 Task: Create a blank project ConceptTech with privacy Private to Project members  and default view as Board and in the team Taskers . Create three sections in the project as To-Do, Doing and Done
Action: Mouse moved to (71, 82)
Screenshot: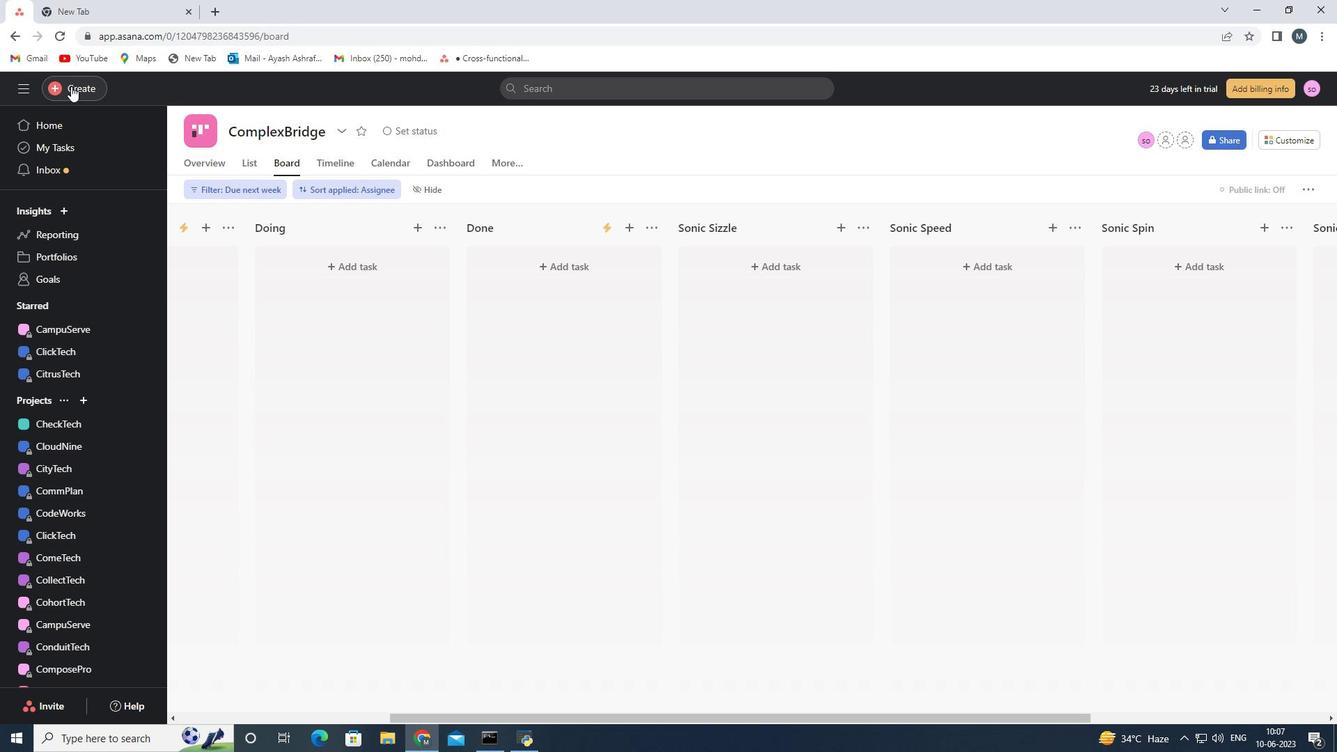 
Action: Mouse pressed left at (71, 82)
Screenshot: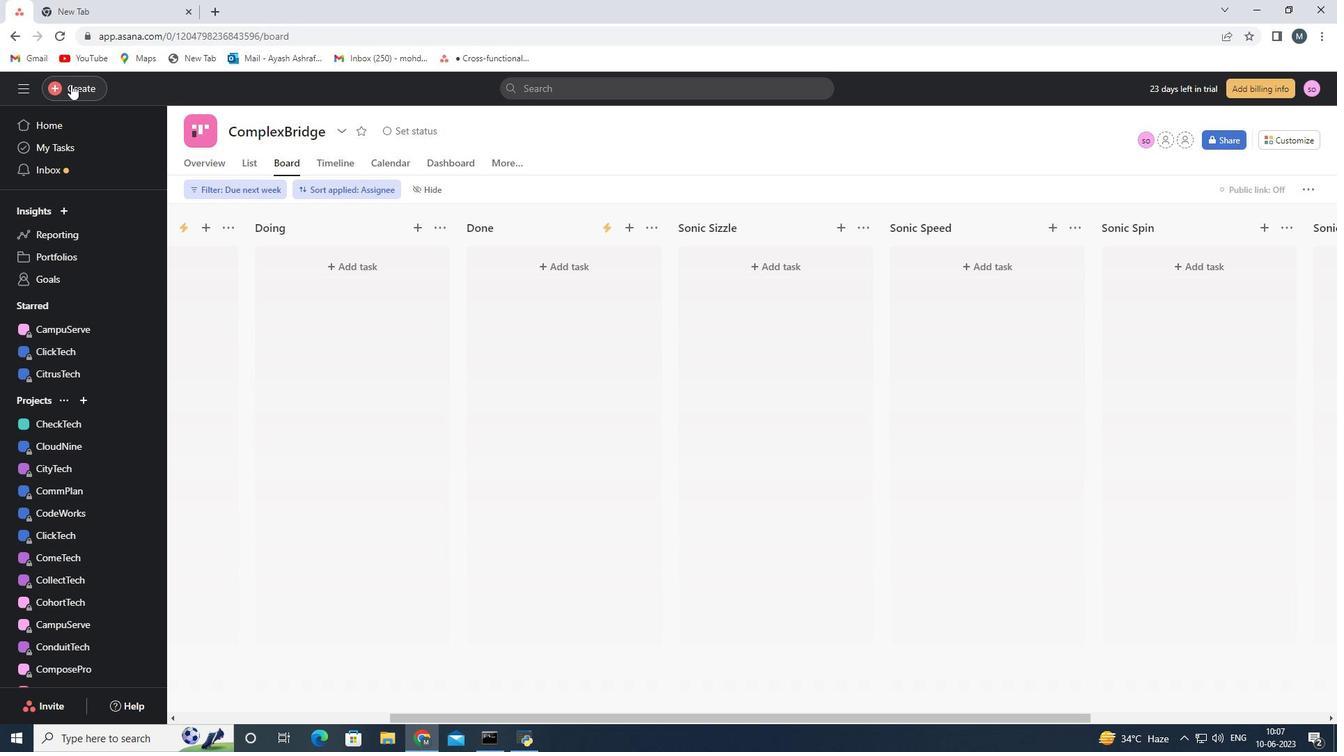 
Action: Mouse moved to (181, 118)
Screenshot: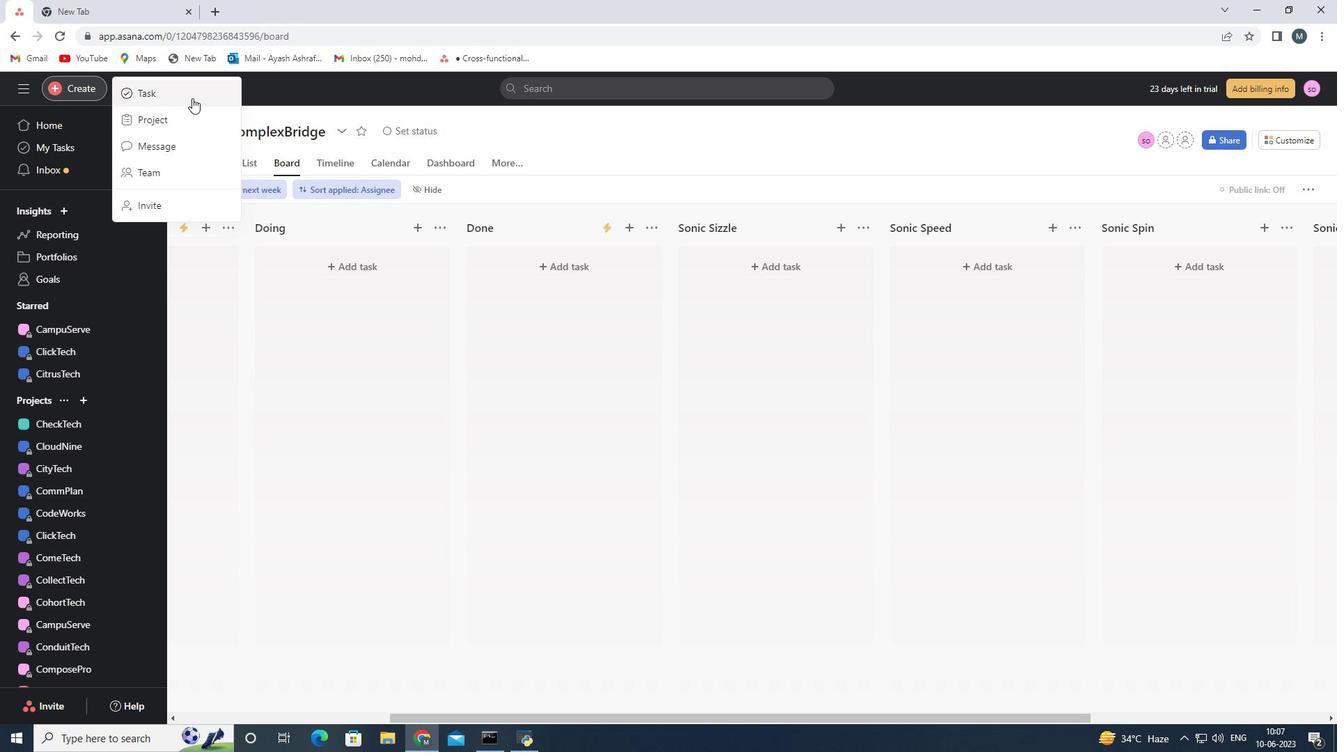 
Action: Mouse pressed left at (181, 118)
Screenshot: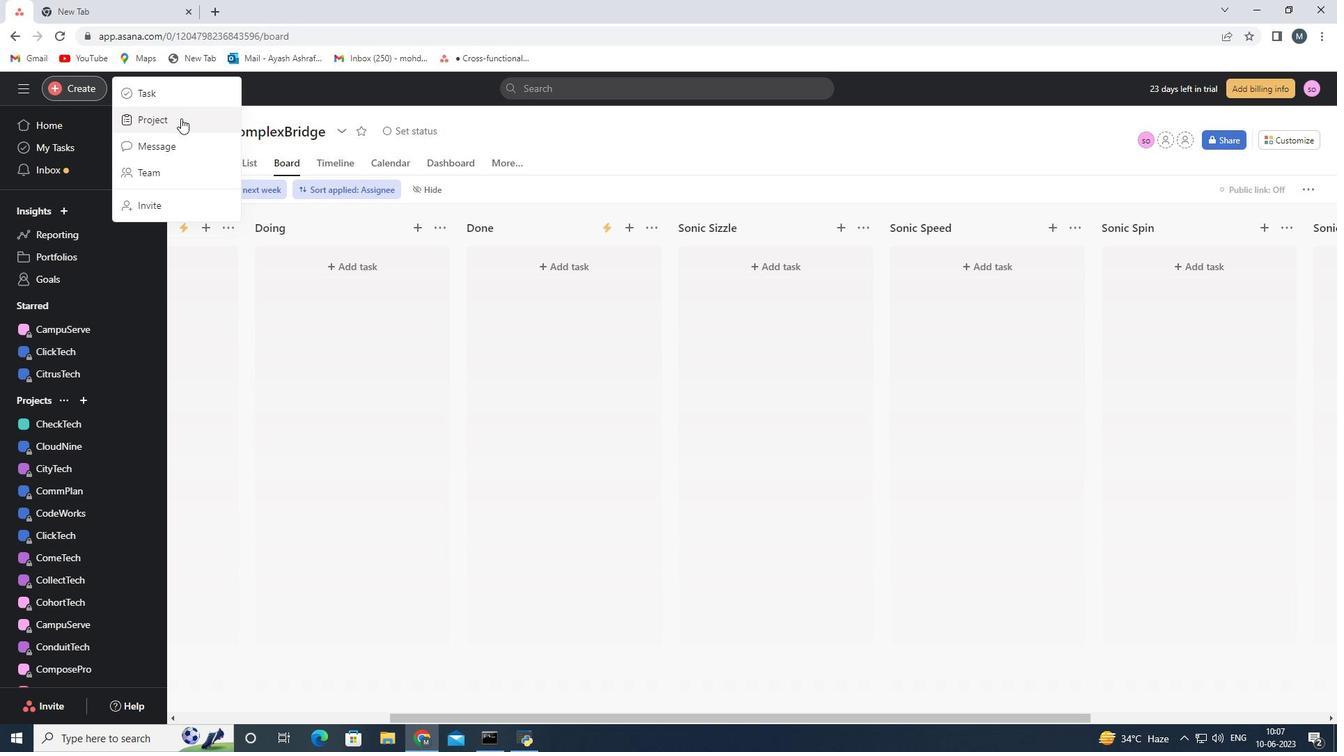 
Action: Mouse moved to (561, 401)
Screenshot: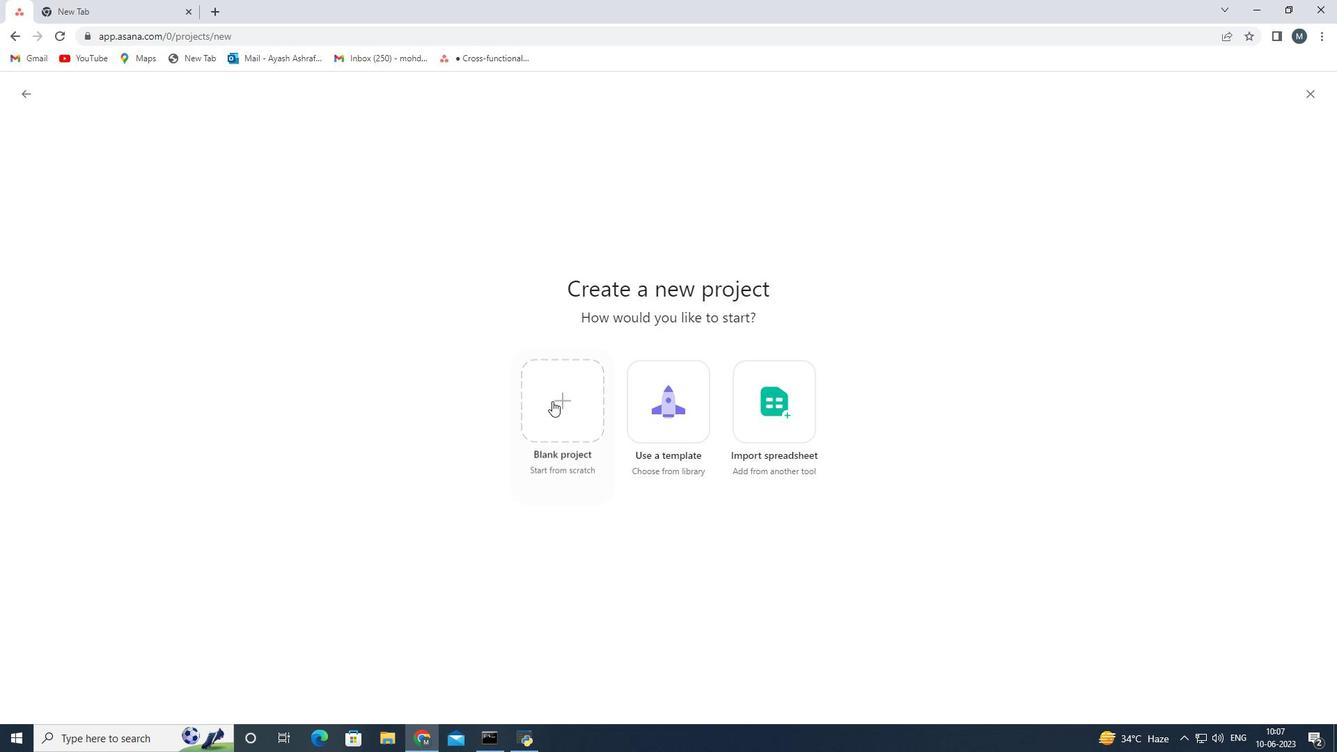 
Action: Mouse pressed left at (561, 401)
Screenshot: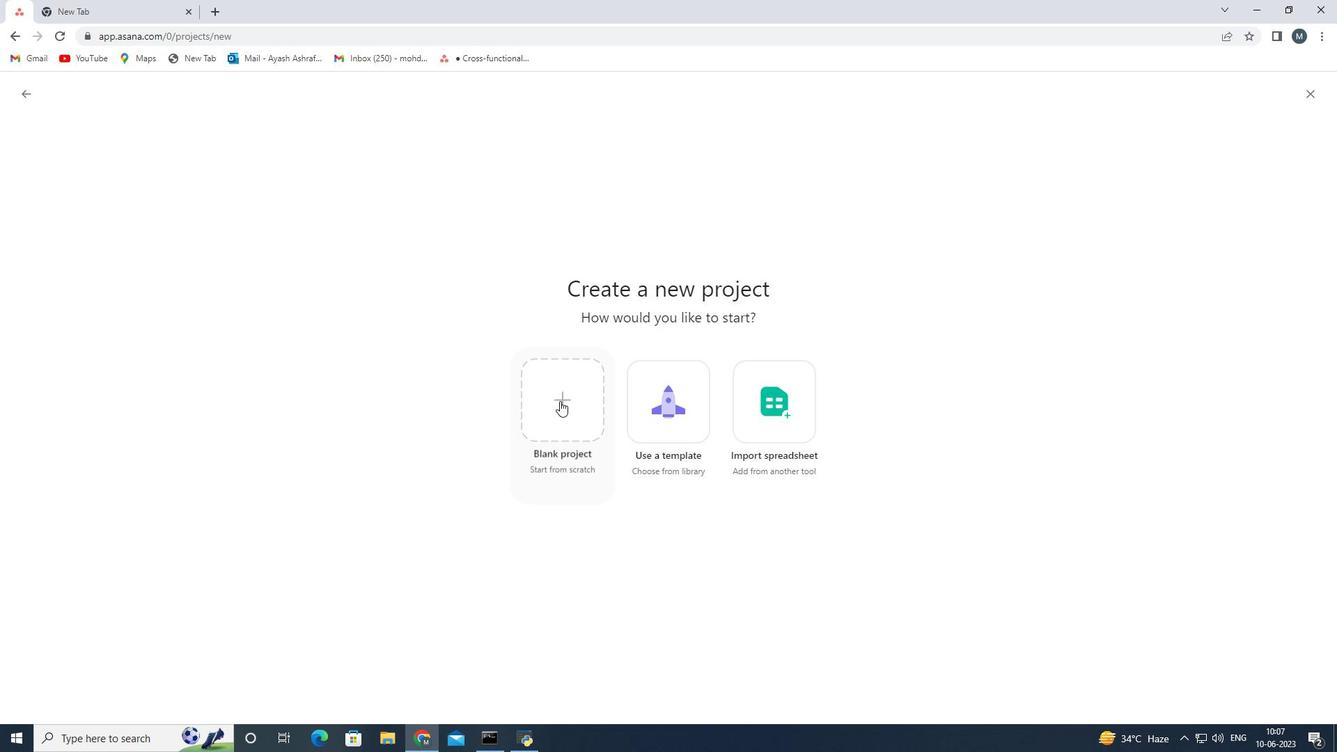 
Action: Mouse moved to (293, 197)
Screenshot: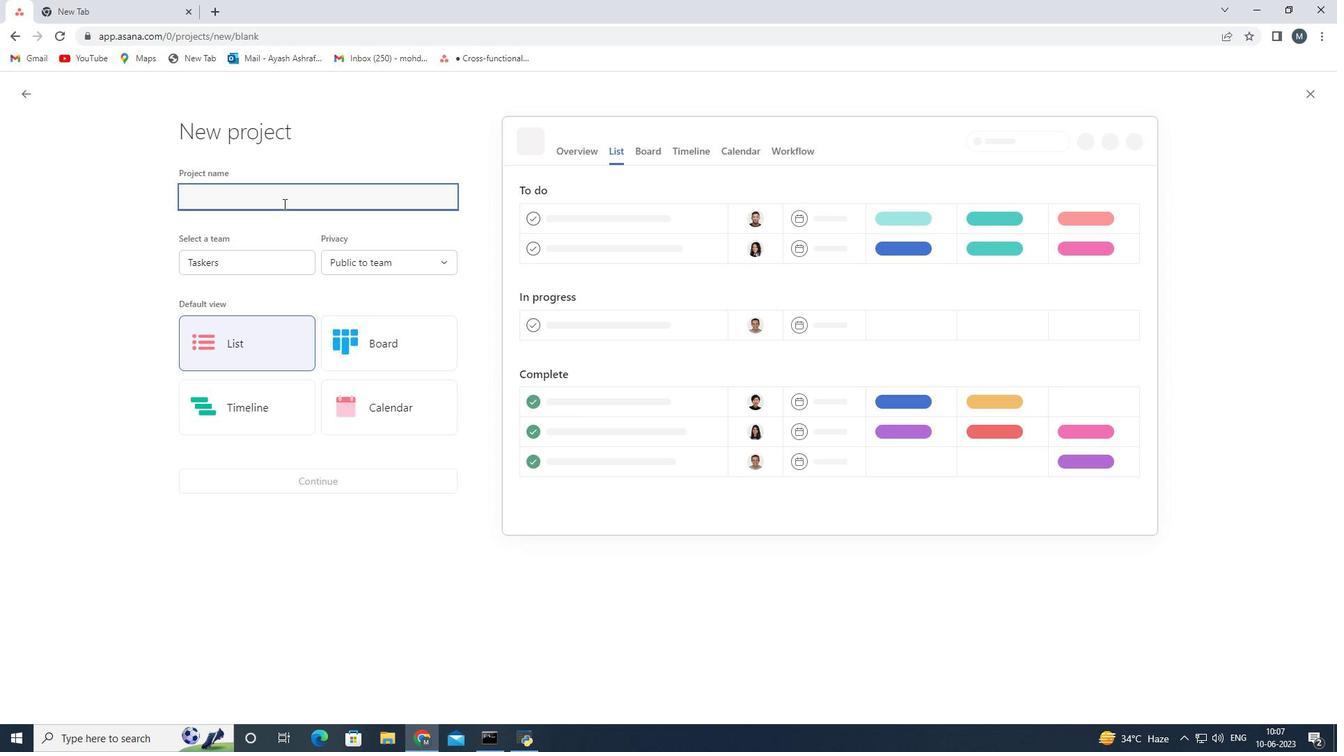 
Action: Mouse pressed left at (293, 197)
Screenshot: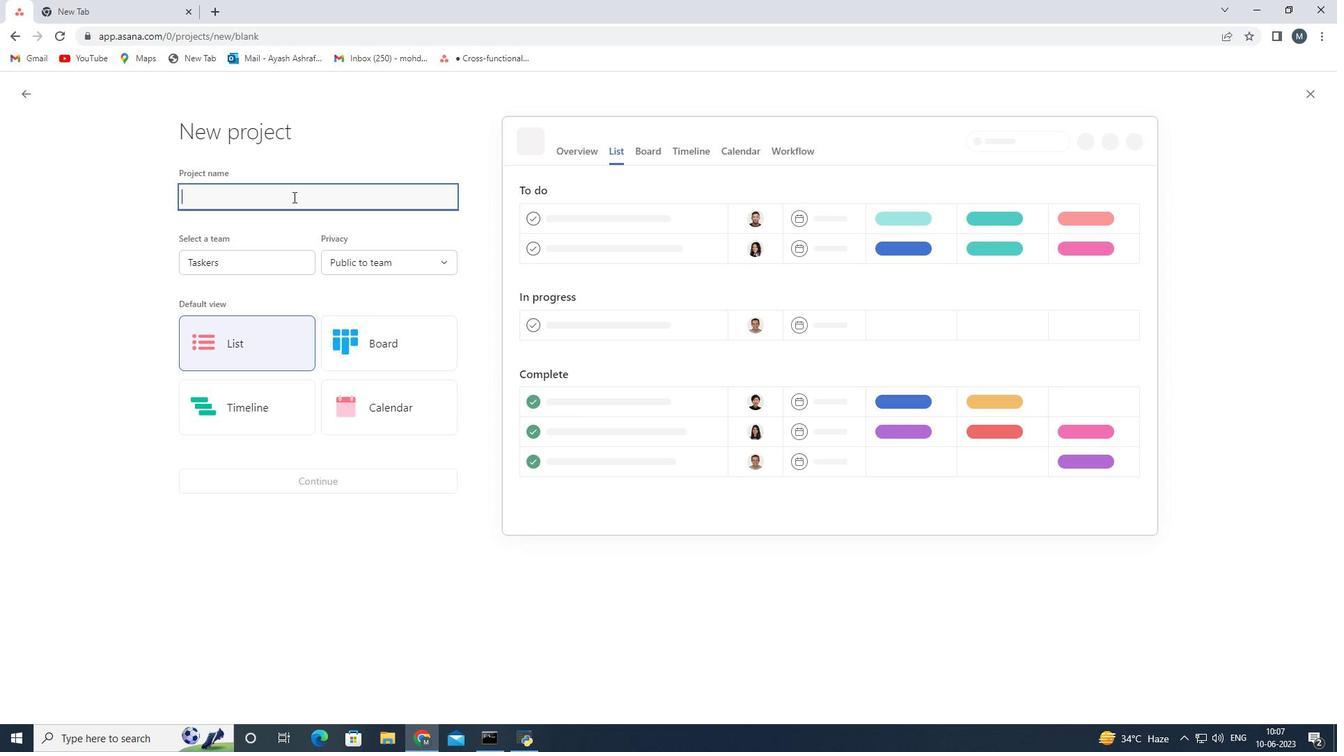 
Action: Key pressed <Key.shift>Concept<Key.space><Key.backspace><Key.shift>Tech
Screenshot: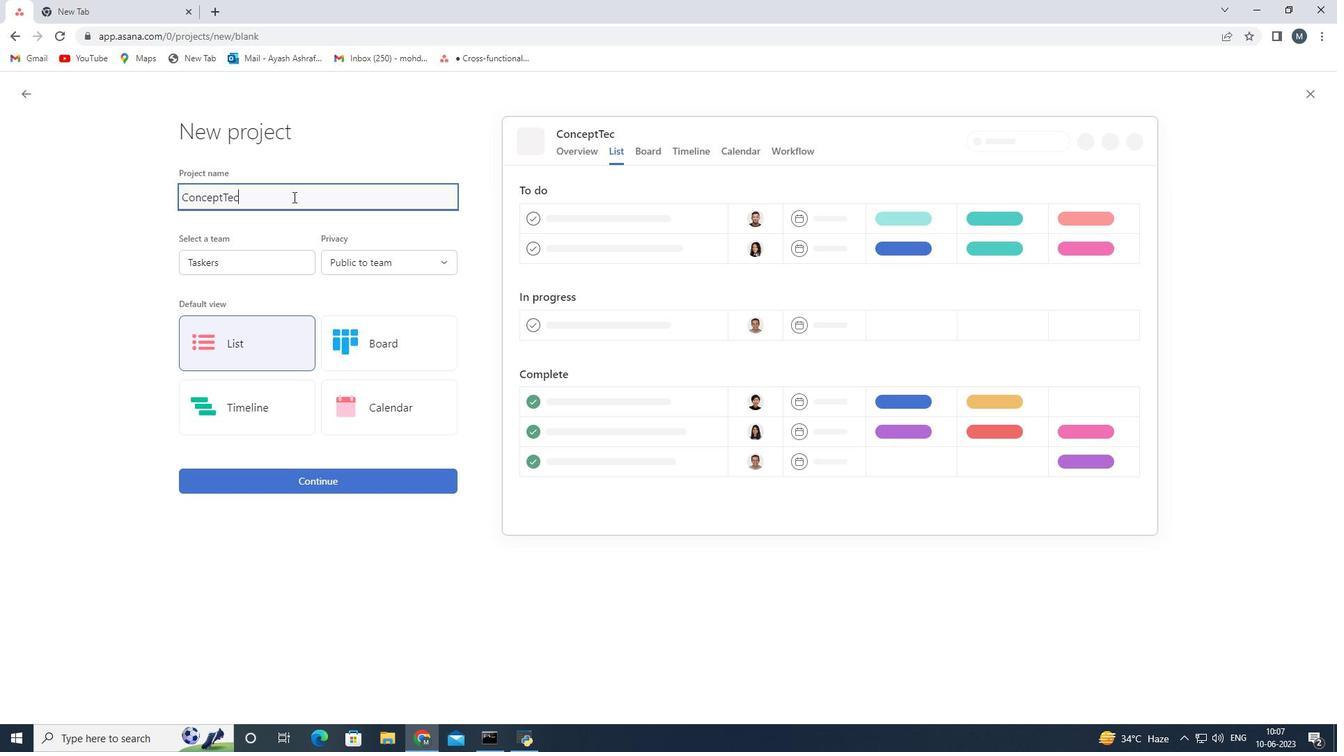 
Action: Mouse moved to (369, 263)
Screenshot: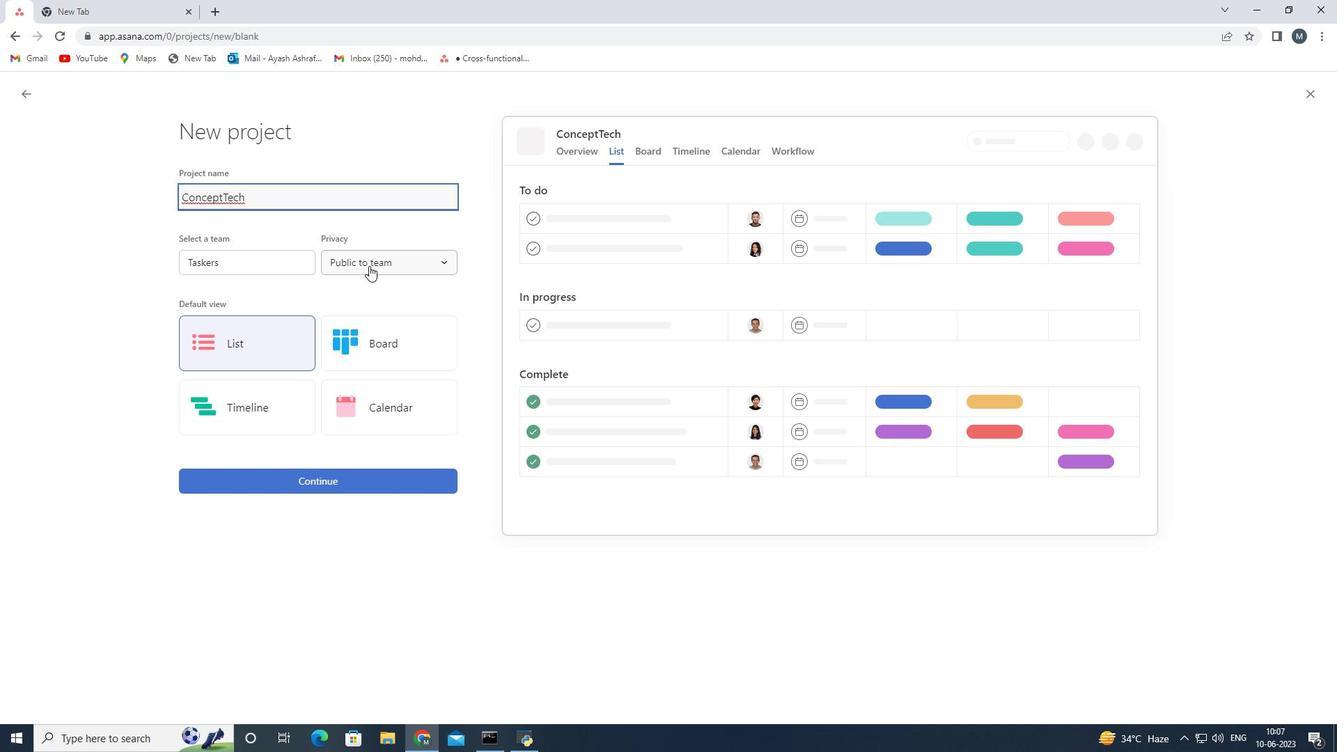 
Action: Mouse pressed left at (369, 263)
Screenshot: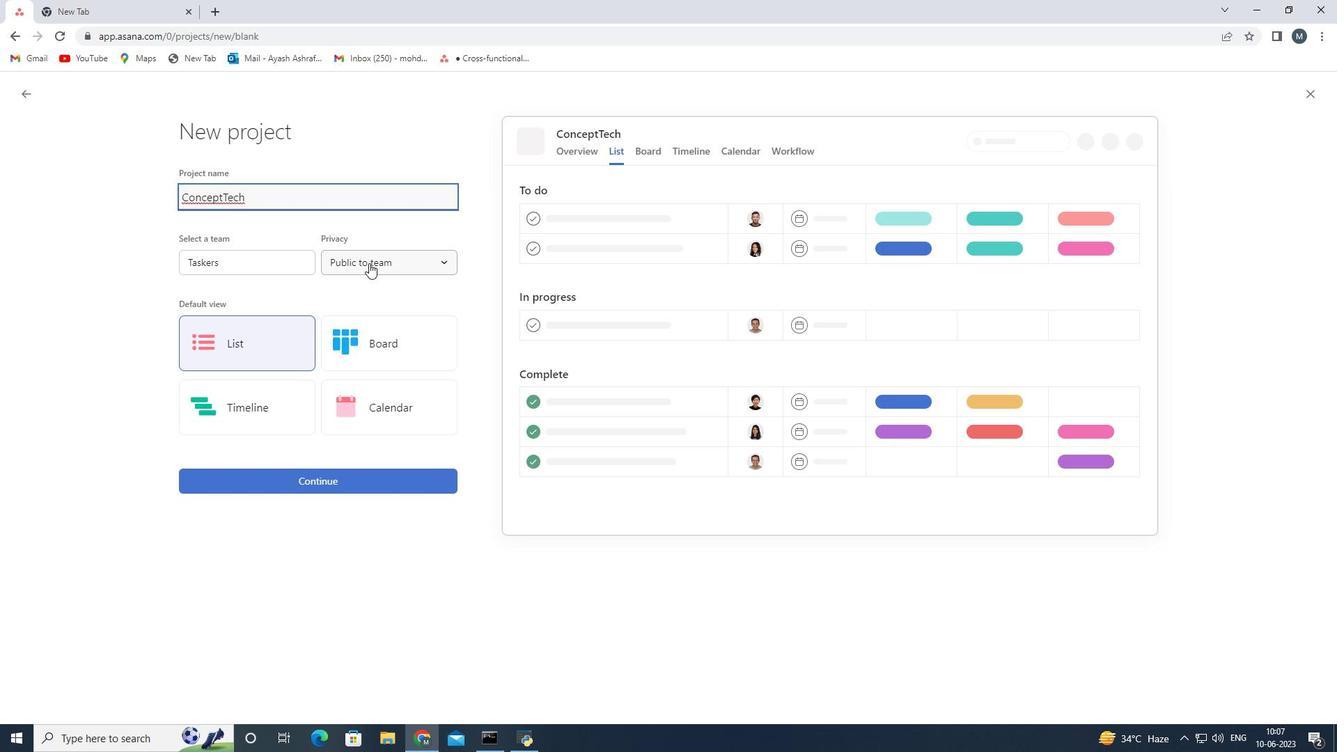 
Action: Mouse moved to (375, 316)
Screenshot: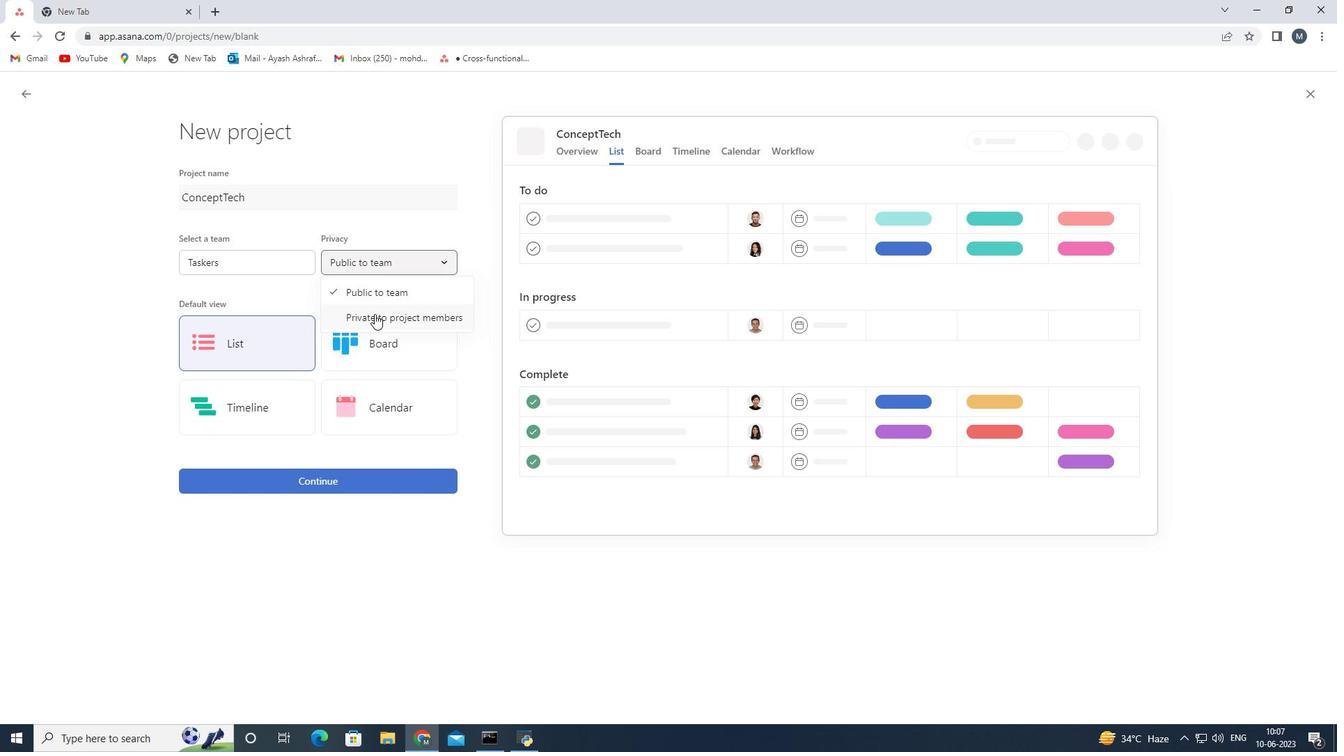 
Action: Mouse pressed left at (375, 316)
Screenshot: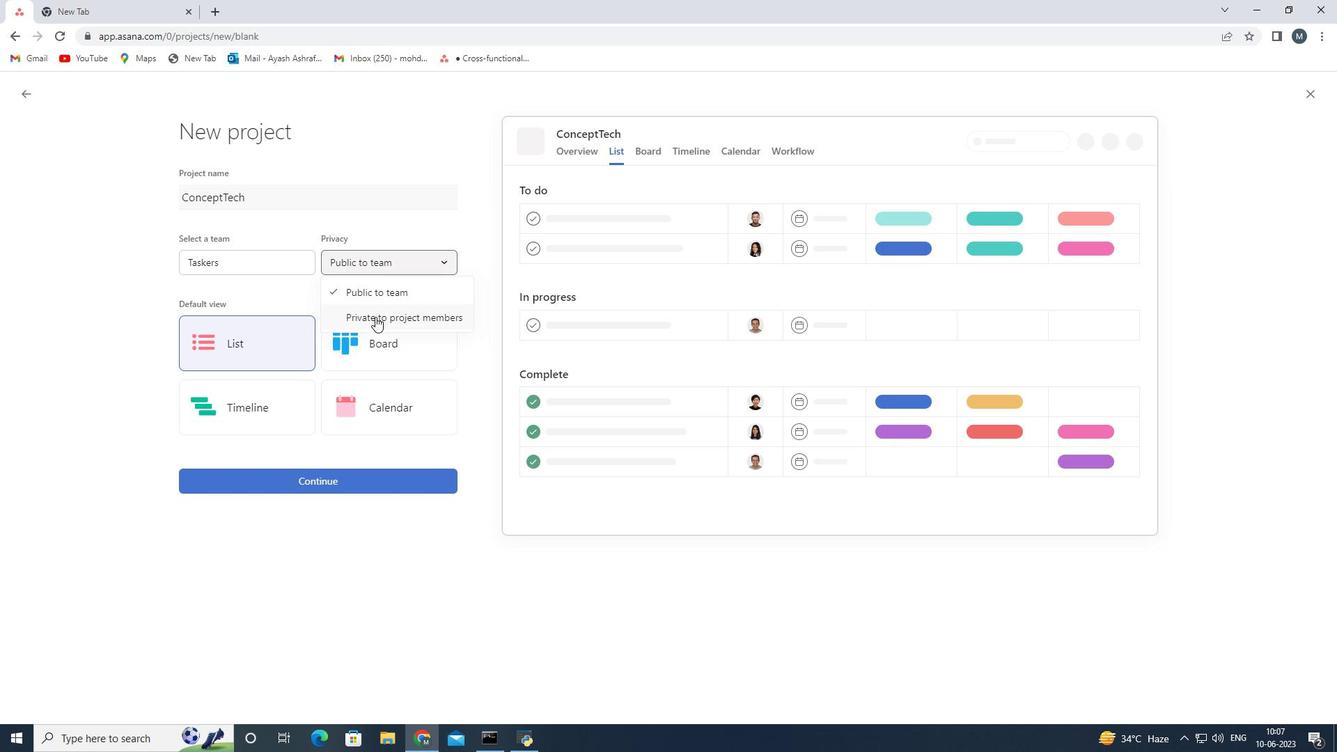 
Action: Mouse moved to (372, 353)
Screenshot: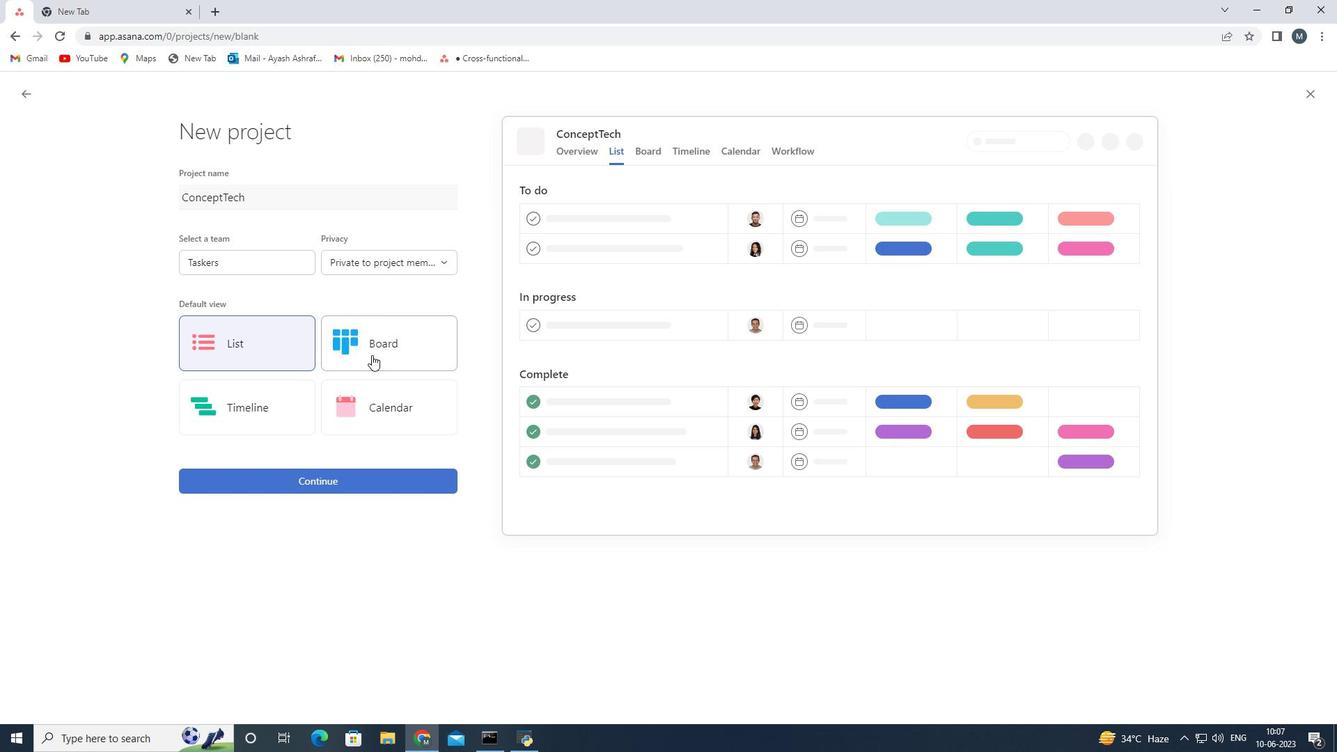 
Action: Mouse pressed left at (372, 353)
Screenshot: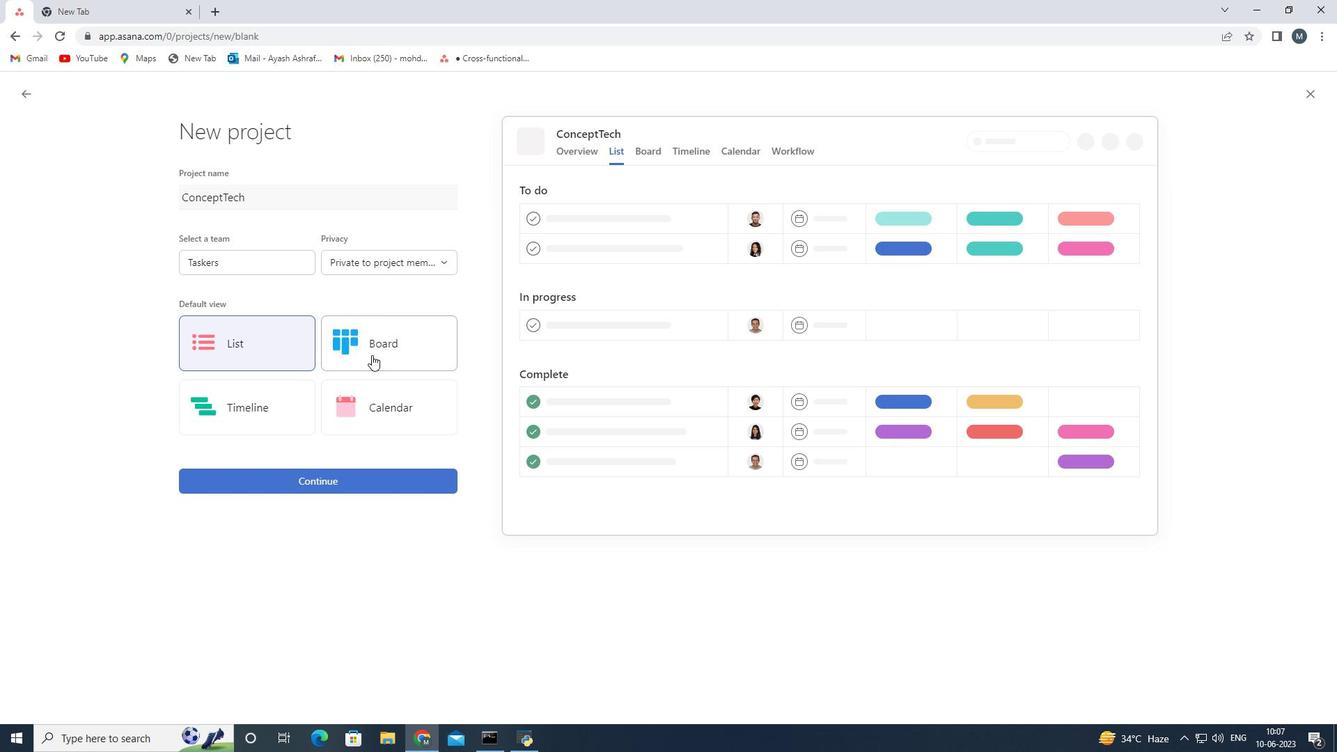 
Action: Mouse moved to (252, 351)
Screenshot: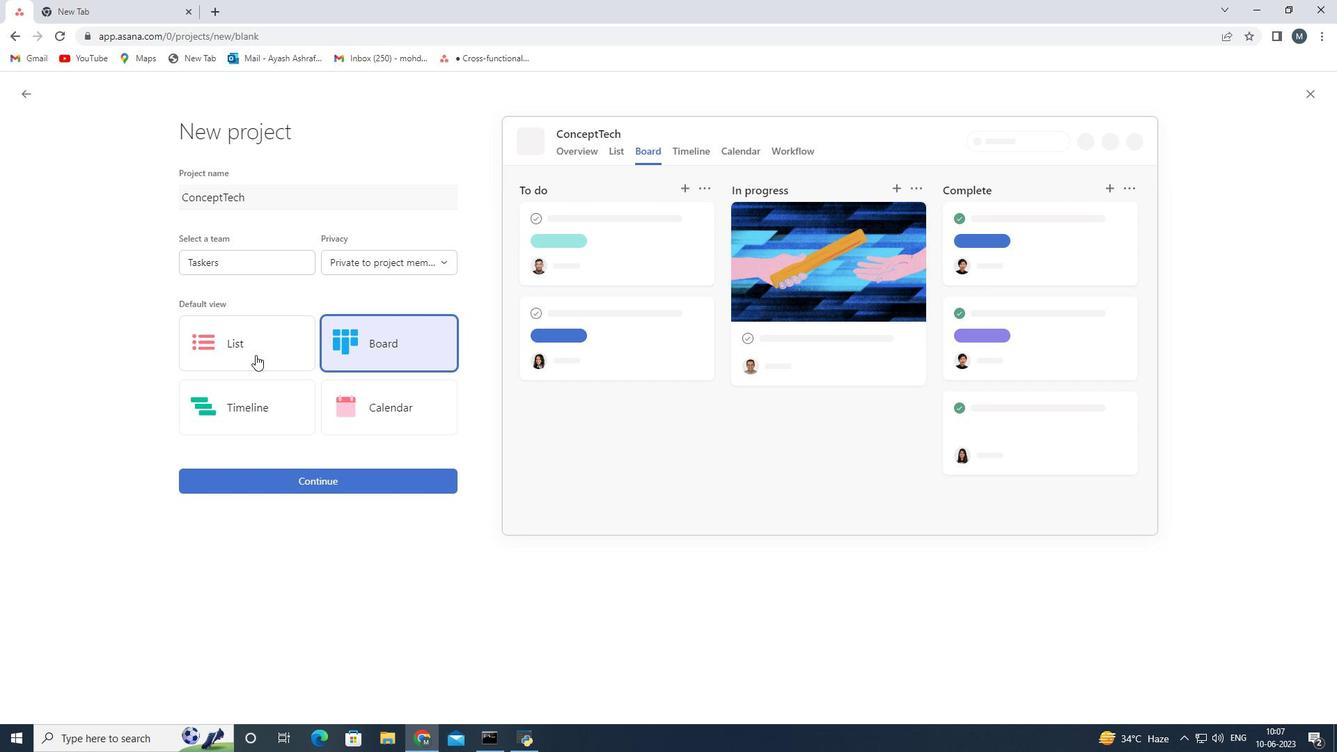 
Action: Mouse pressed left at (252, 351)
Screenshot: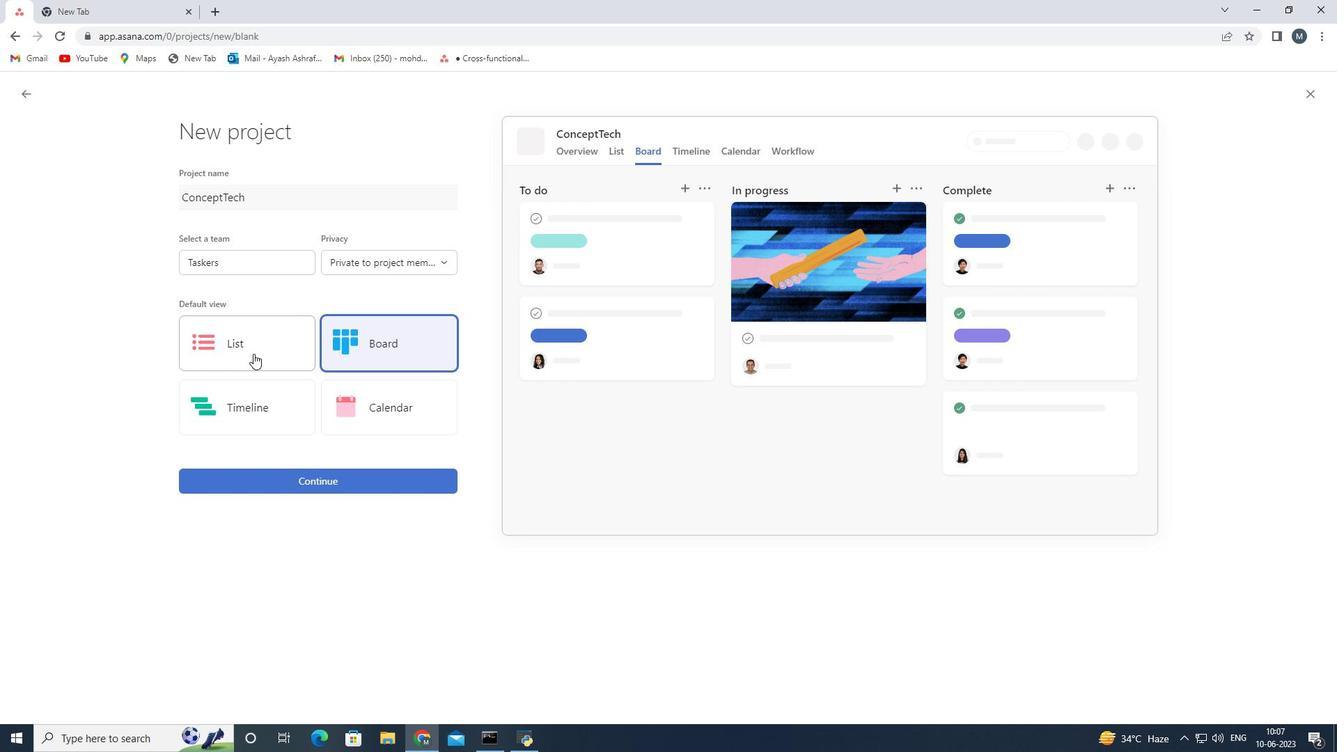 
Action: Mouse moved to (245, 261)
Screenshot: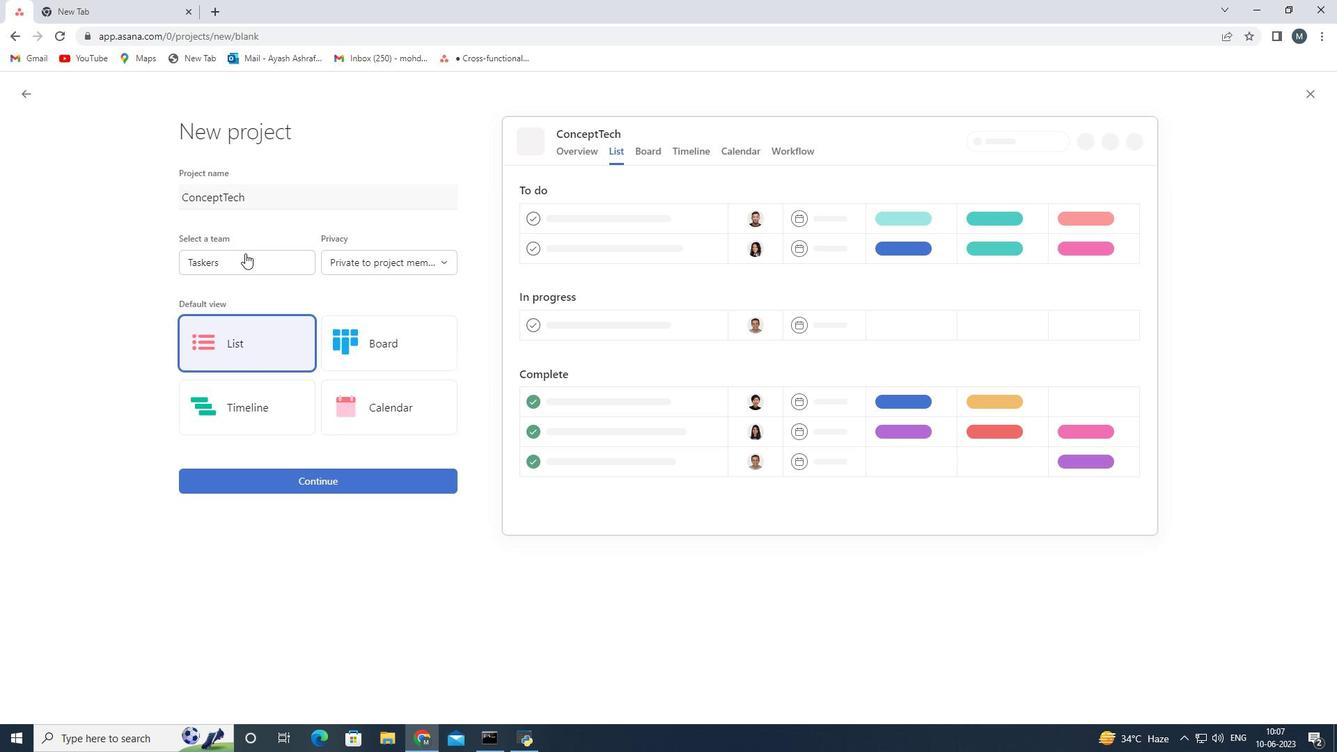 
Action: Mouse pressed left at (245, 261)
Screenshot: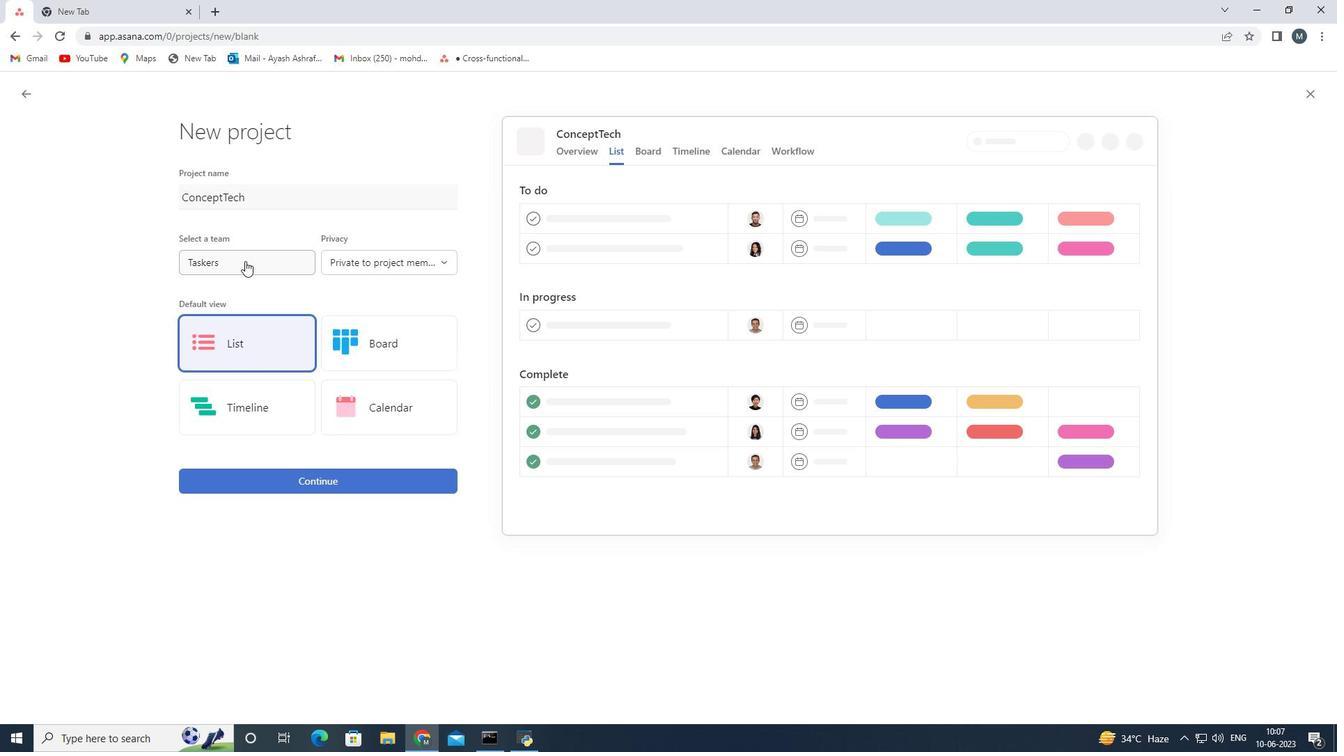 
Action: Mouse moved to (242, 354)
Screenshot: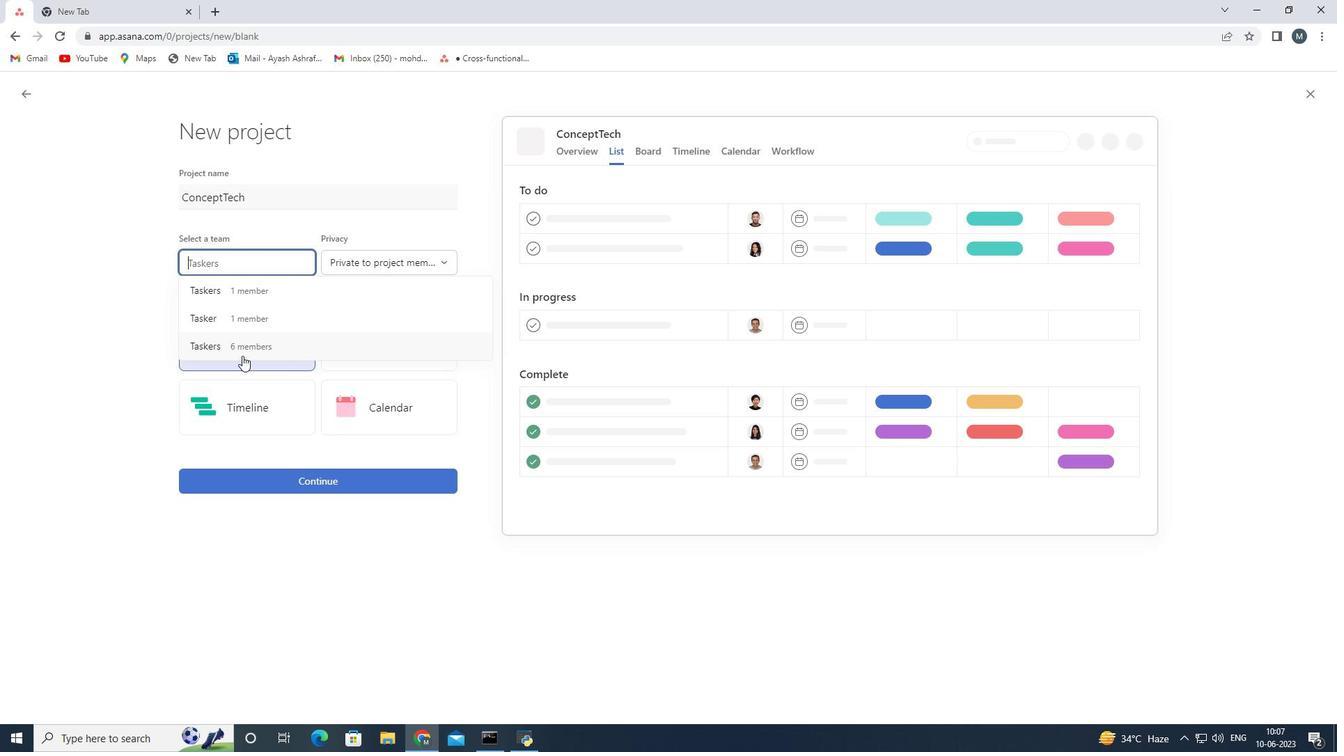 
Action: Mouse pressed left at (242, 354)
Screenshot: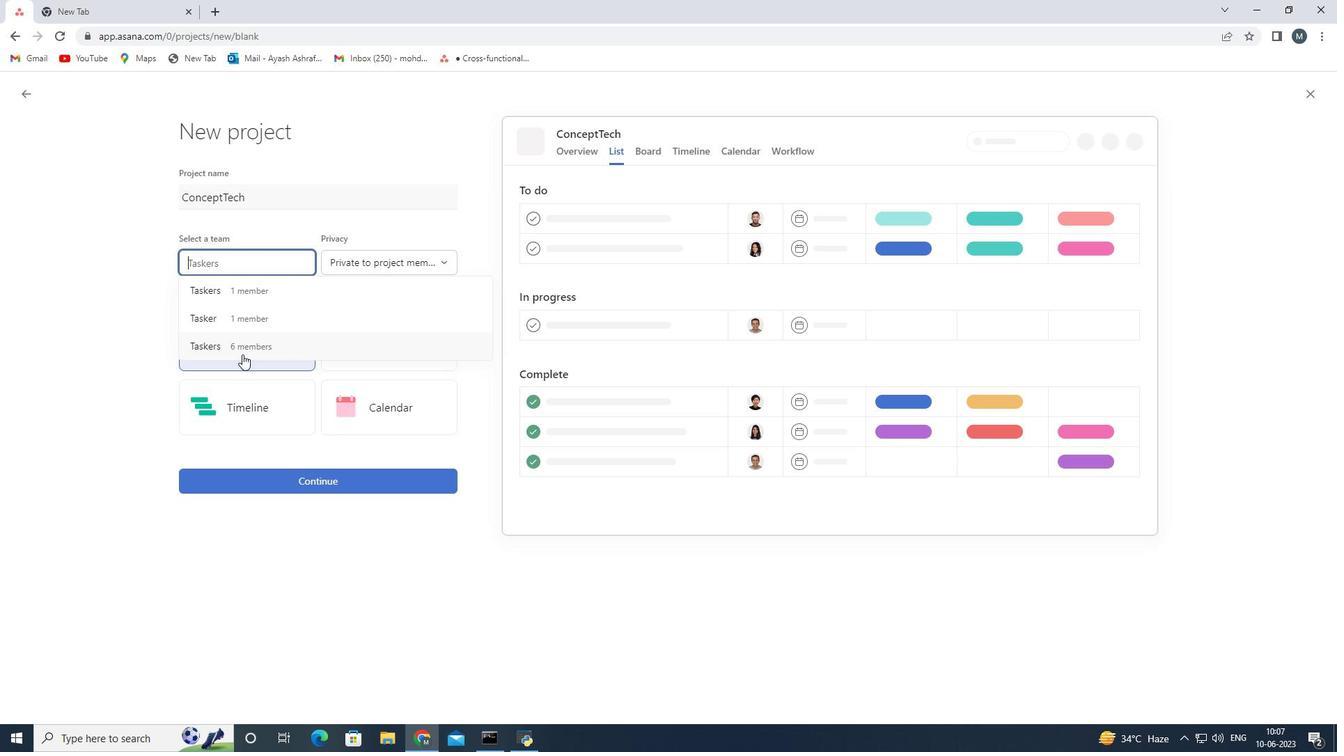 
Action: Mouse moved to (337, 343)
Screenshot: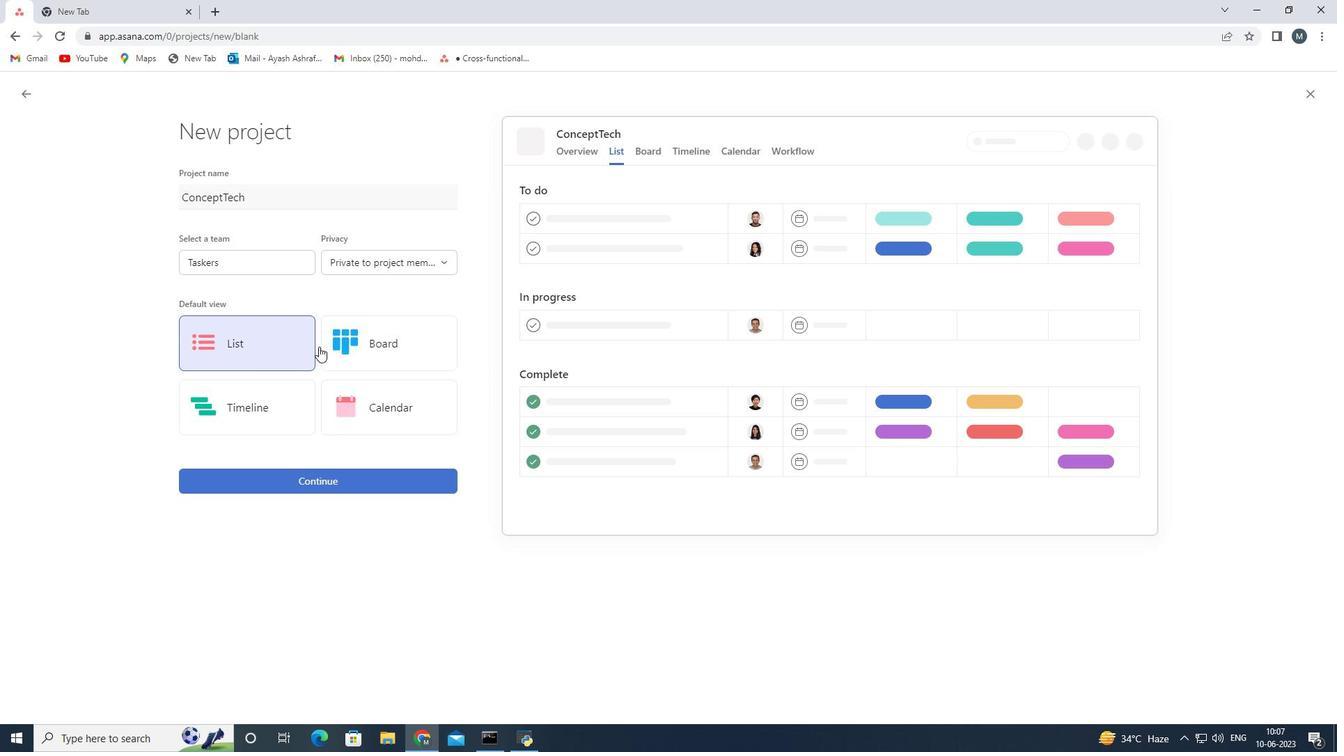 
Action: Mouse pressed left at (337, 343)
Screenshot: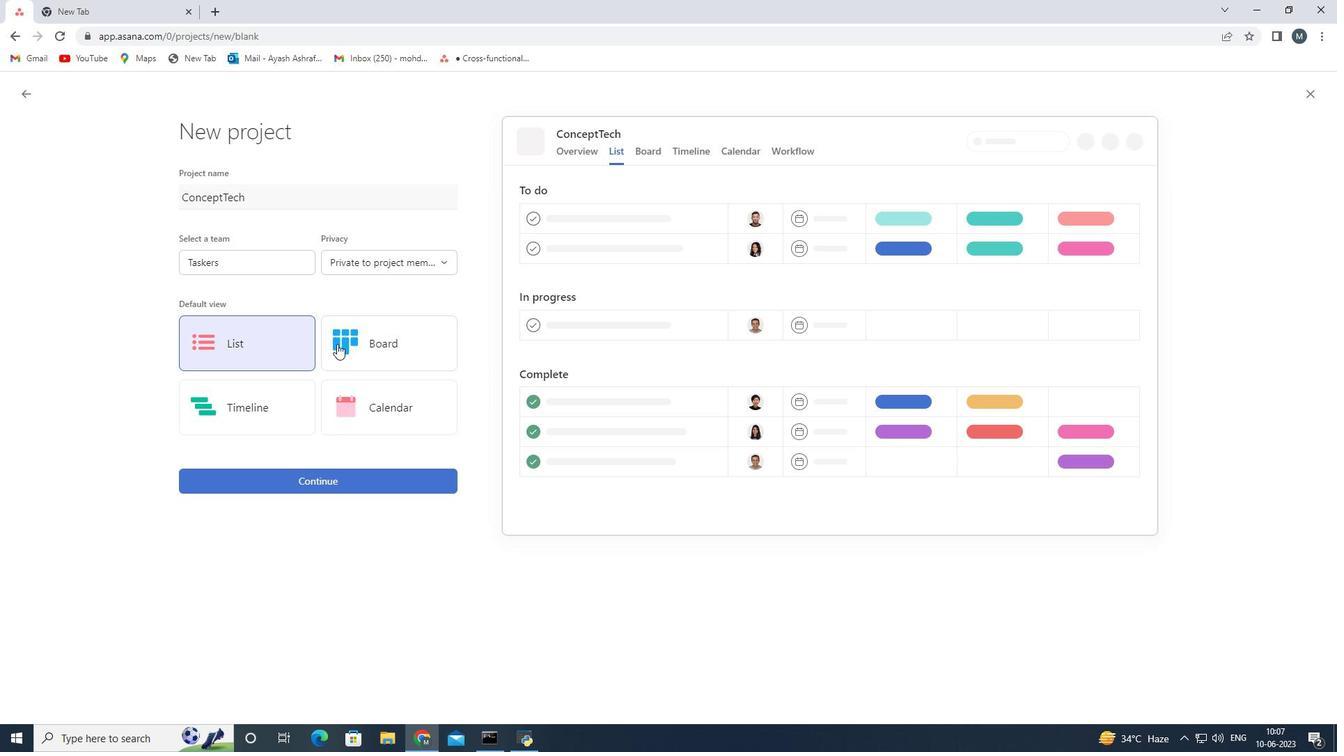 
Action: Mouse moved to (328, 476)
Screenshot: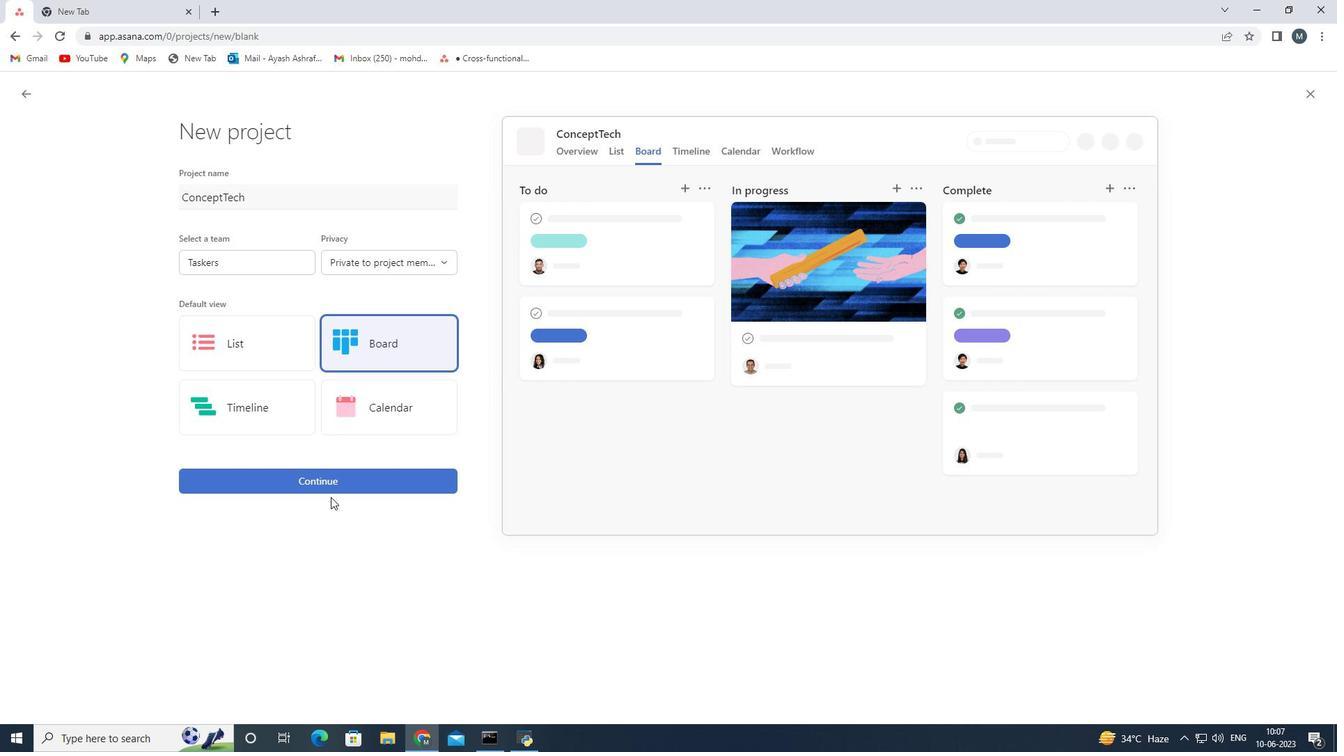 
Action: Mouse pressed left at (328, 476)
Screenshot: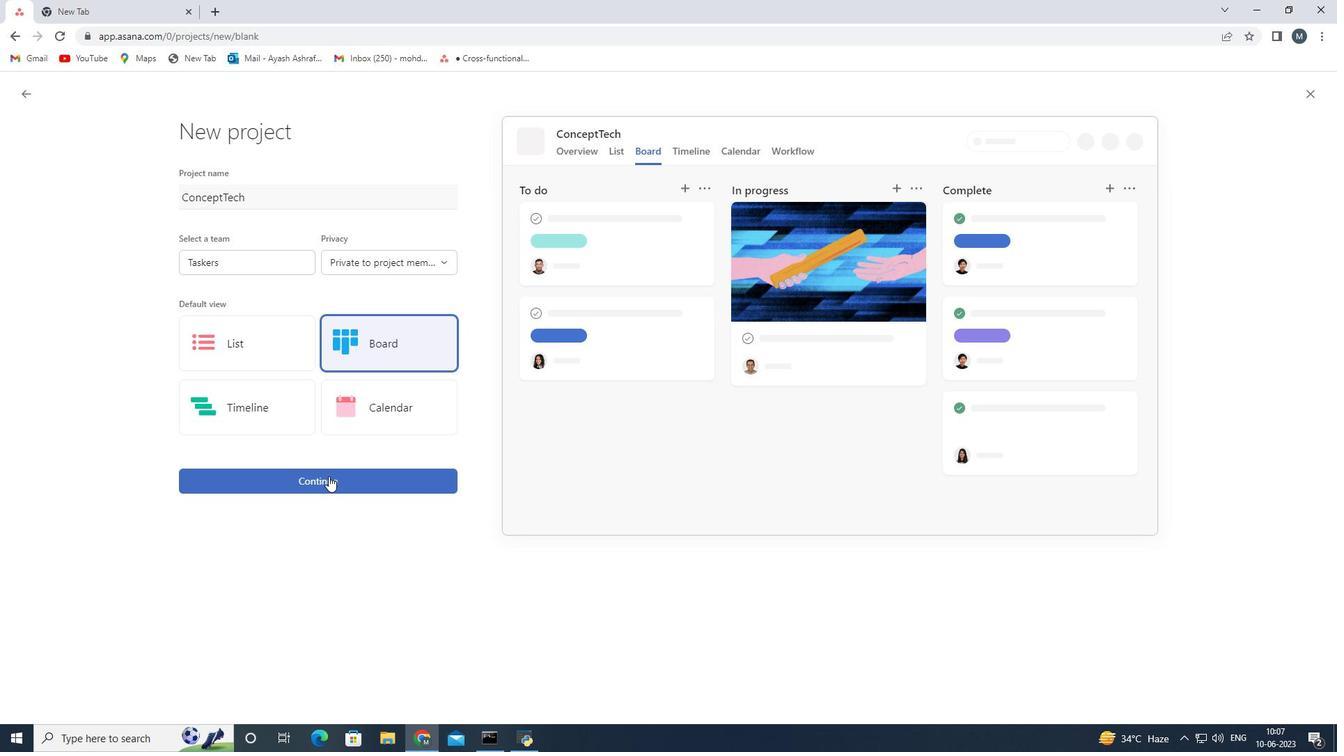 
Action: Mouse moved to (293, 397)
Screenshot: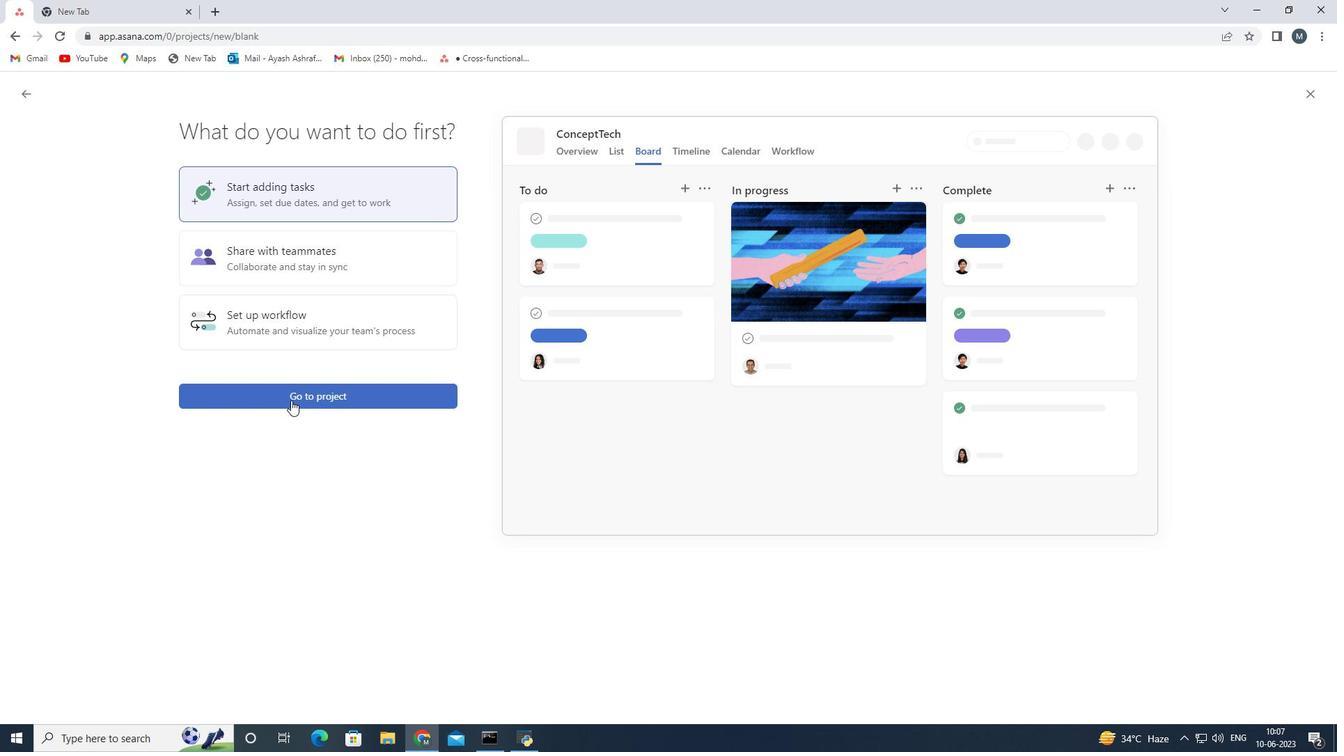 
Action: Mouse pressed left at (293, 397)
Screenshot: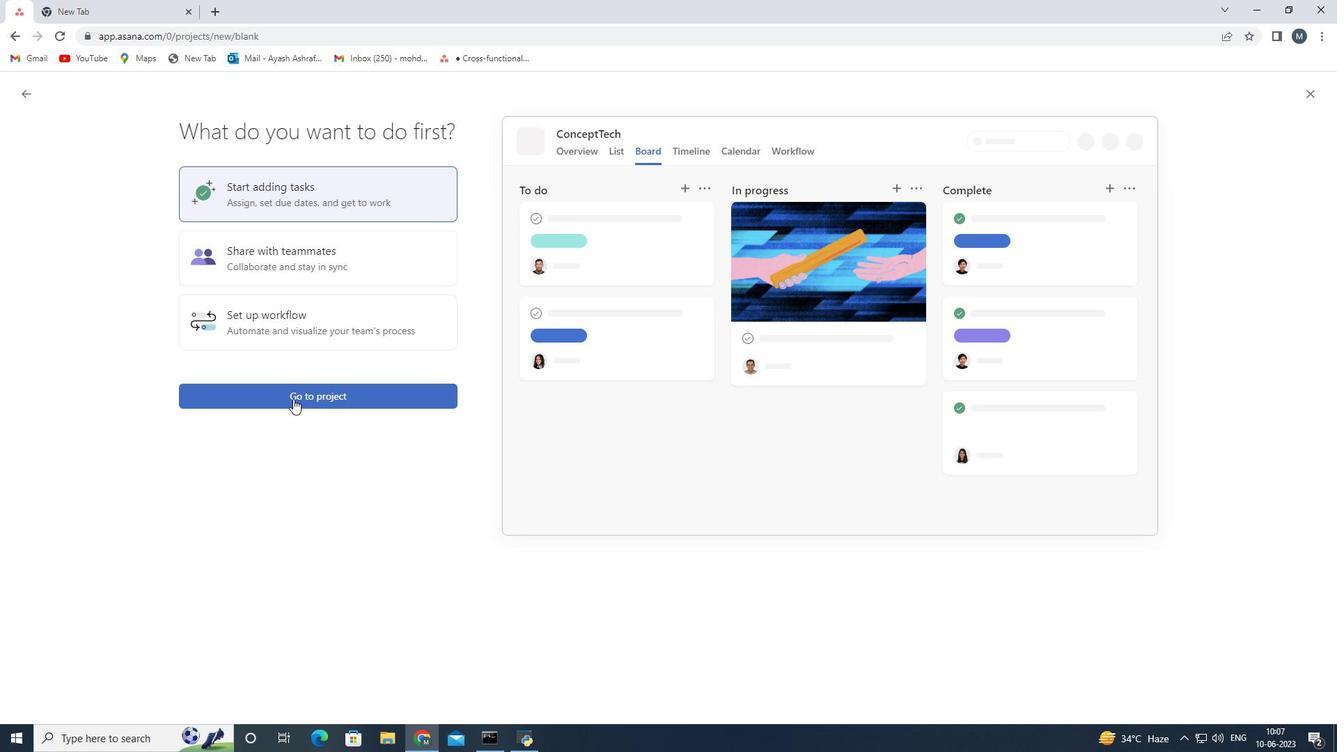 
Action: Mouse moved to (587, 225)
Screenshot: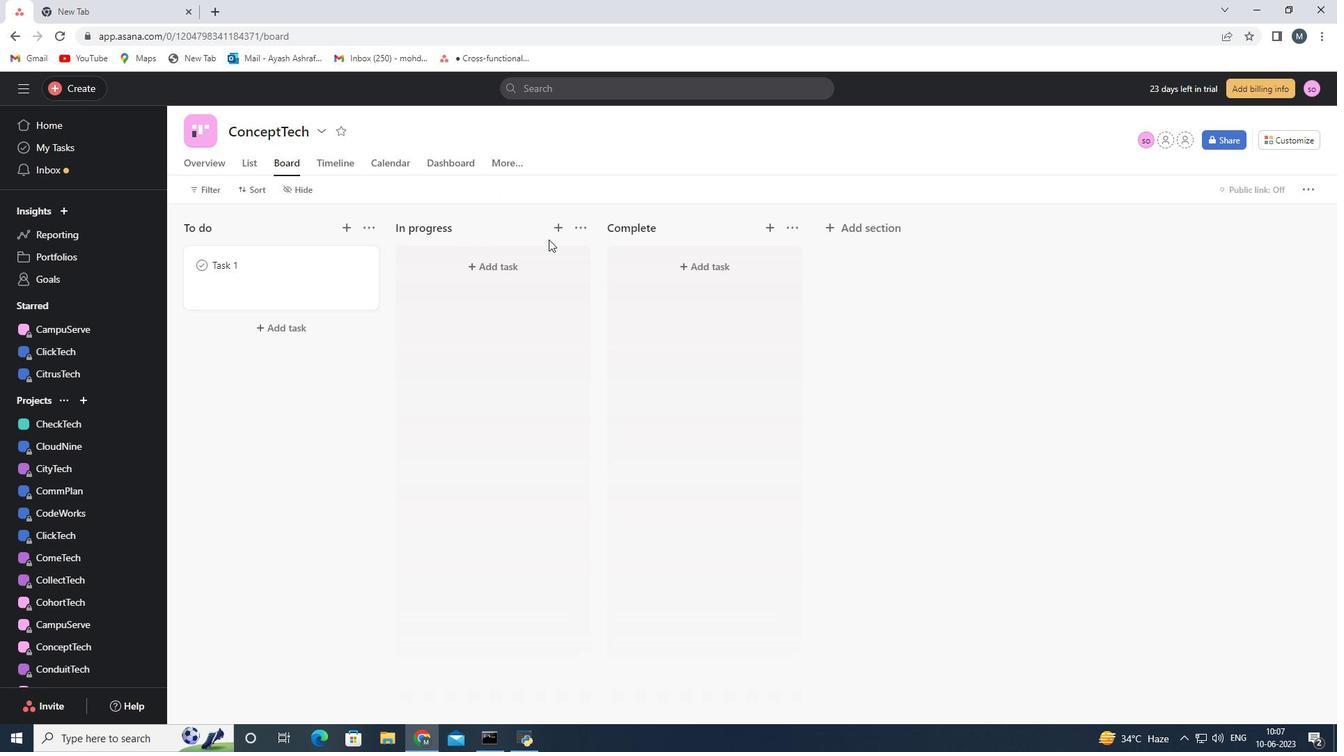 
Action: Mouse pressed left at (587, 225)
Screenshot: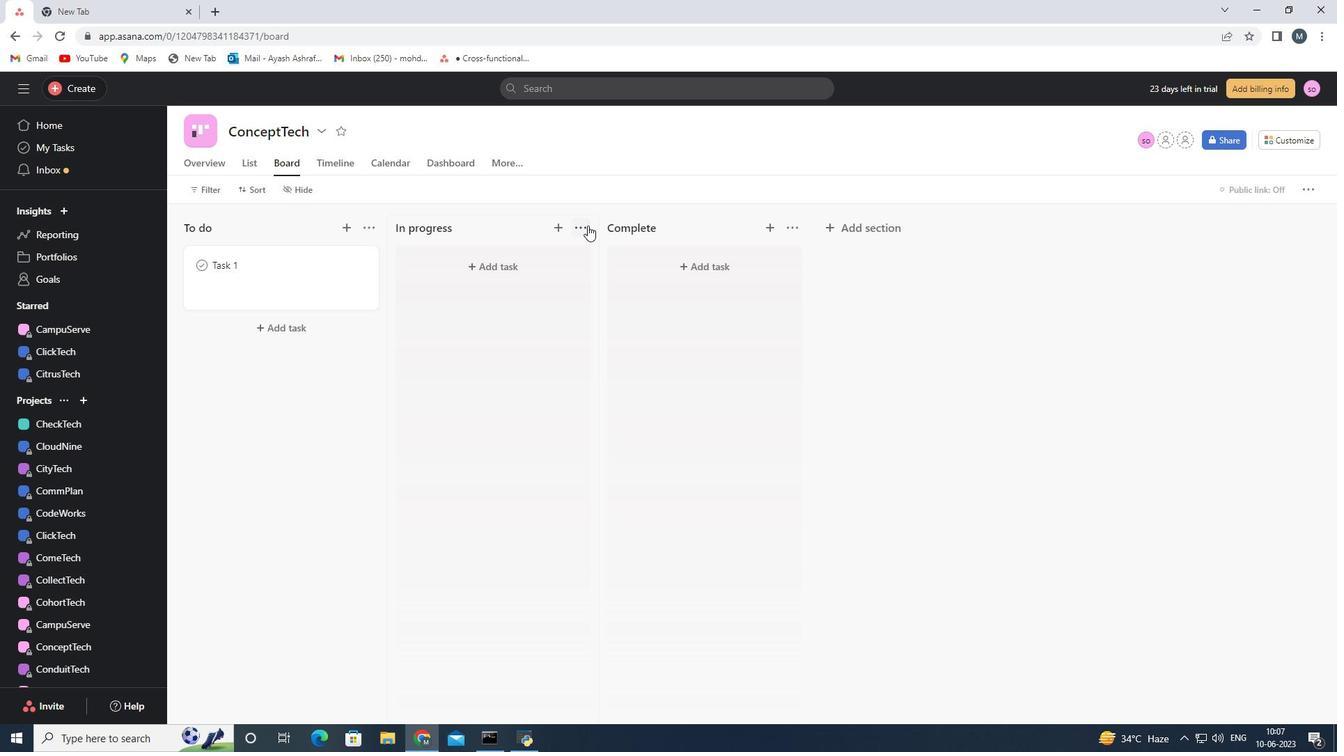 
Action: Mouse moved to (647, 337)
Screenshot: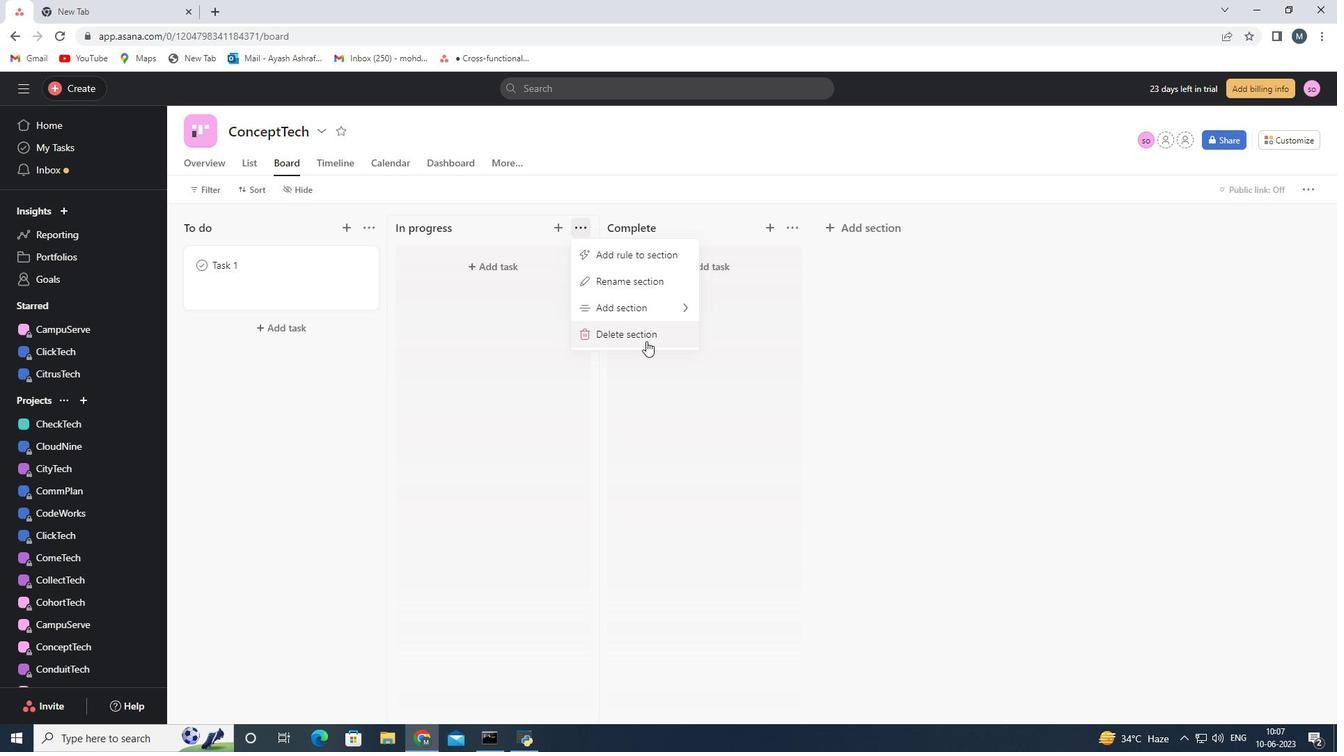 
Action: Mouse pressed left at (647, 337)
Screenshot: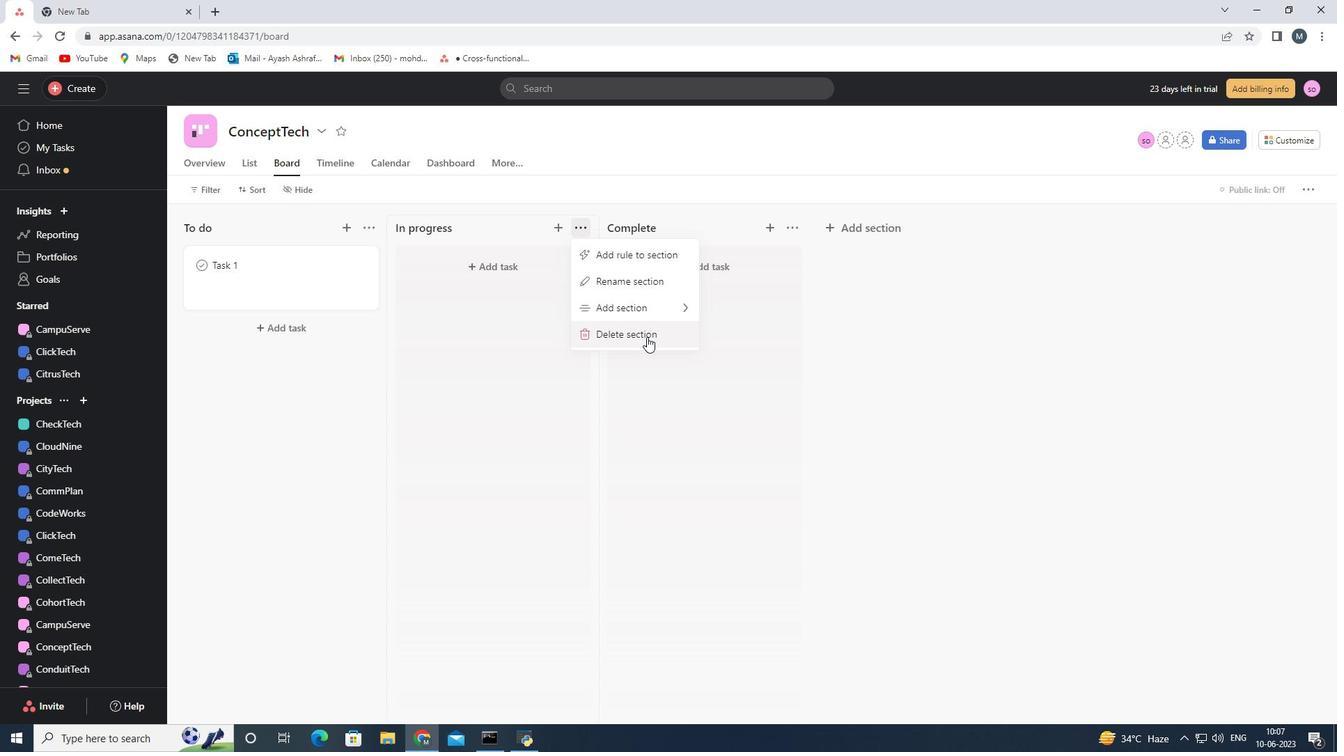 
Action: Mouse moved to (589, 221)
Screenshot: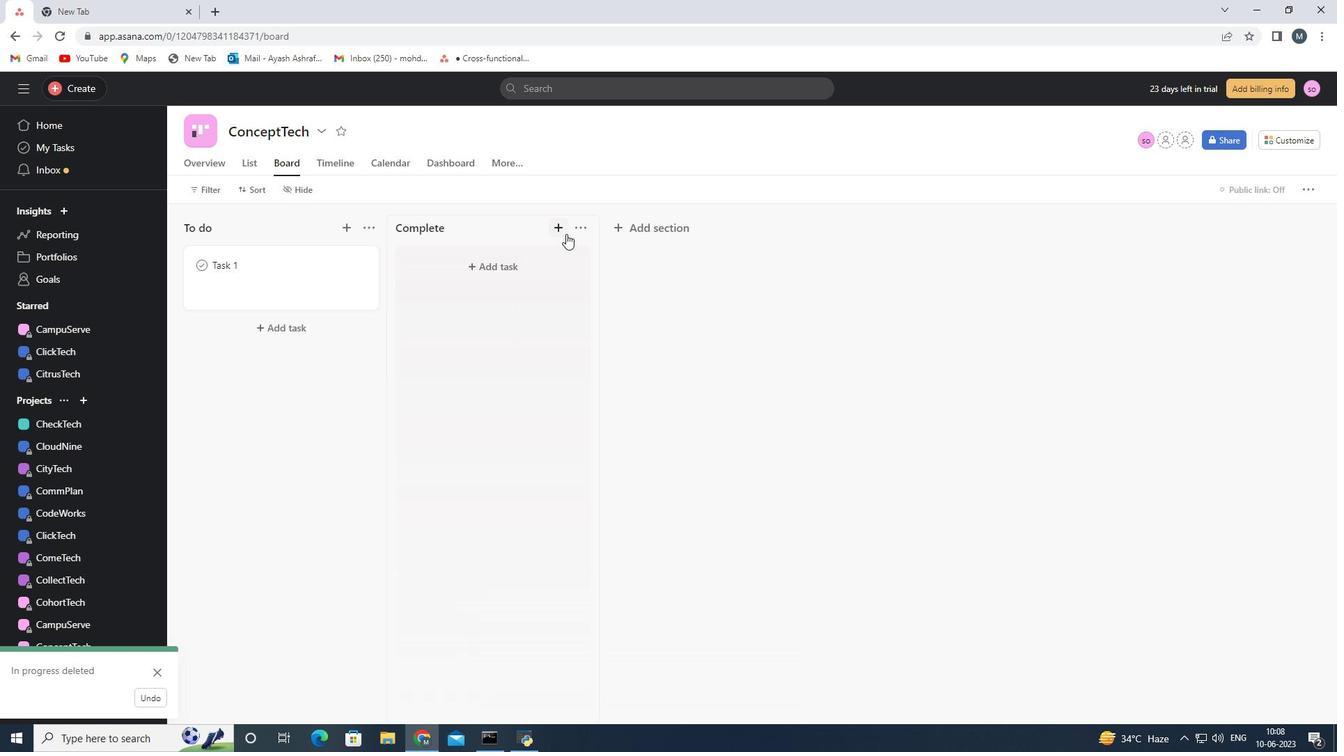 
Action: Mouse pressed left at (589, 221)
Screenshot: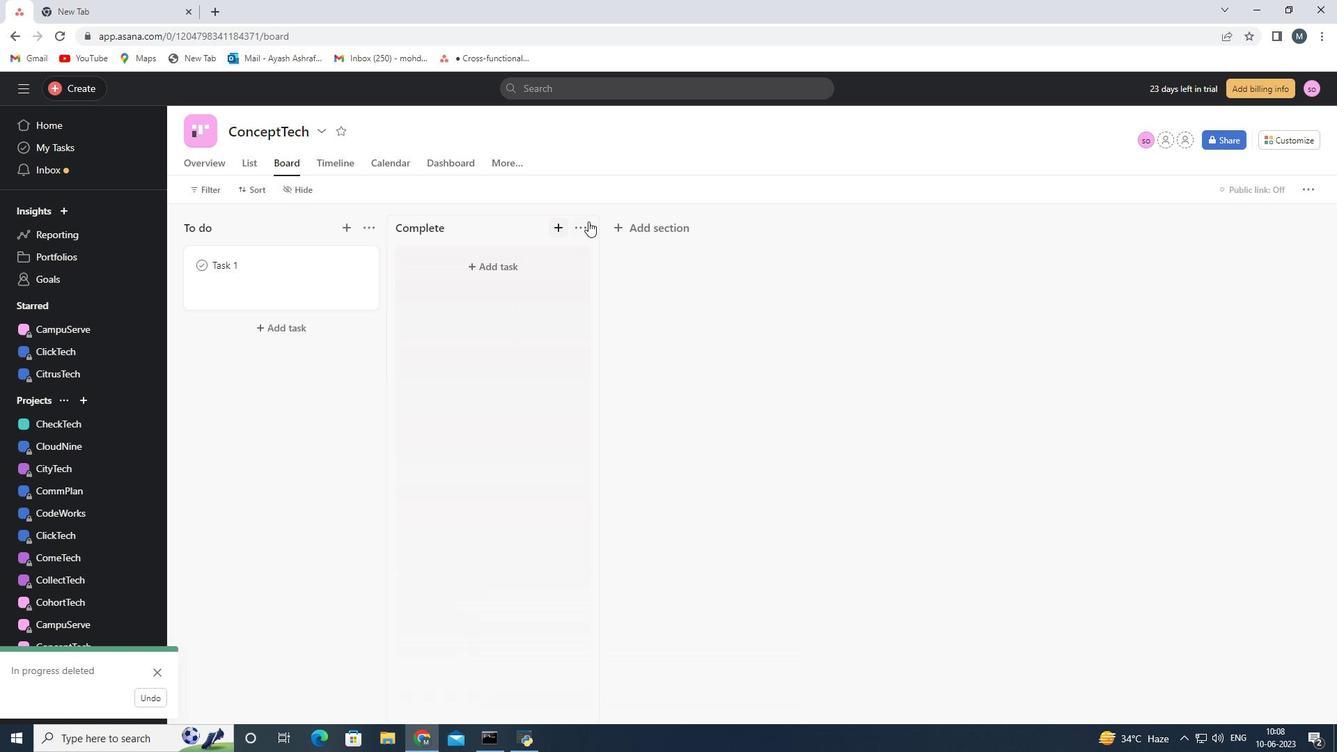 
Action: Mouse moved to (629, 332)
Screenshot: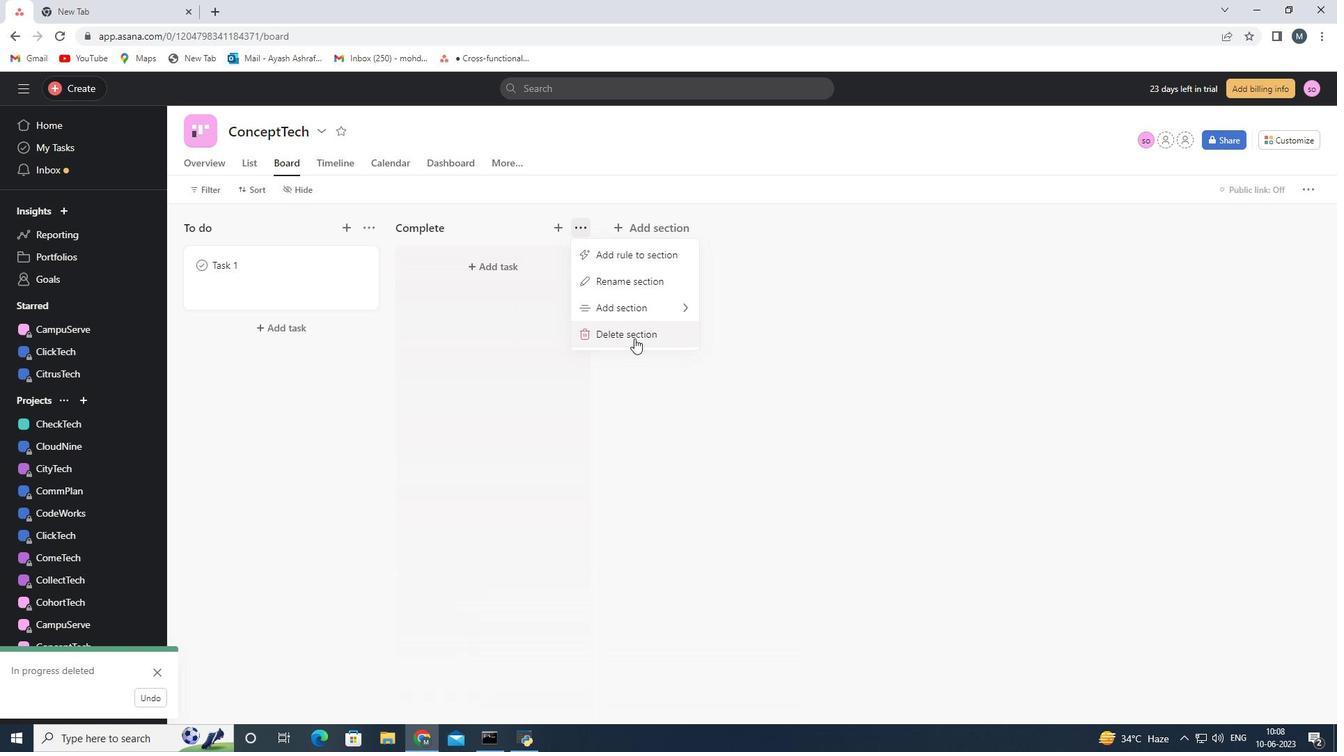 
Action: Mouse pressed left at (629, 332)
Screenshot: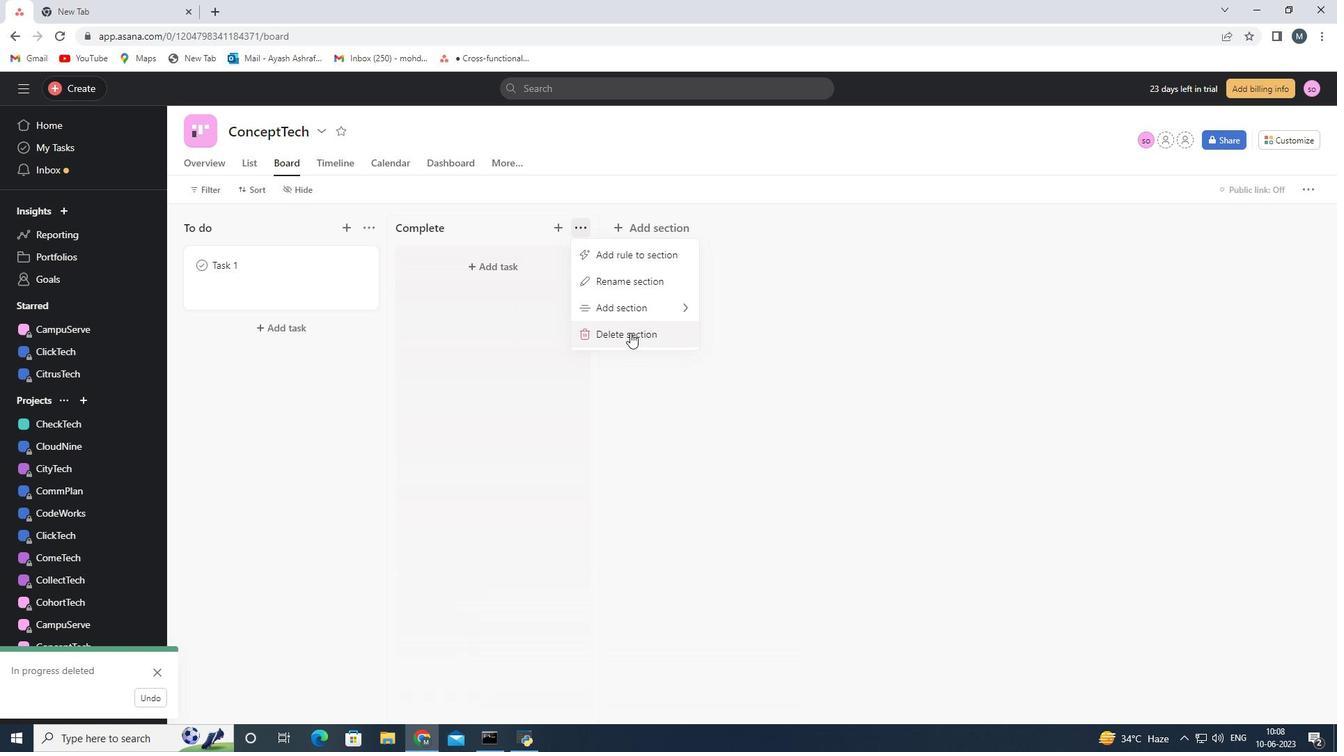 
Action: Mouse moved to (291, 227)
Screenshot: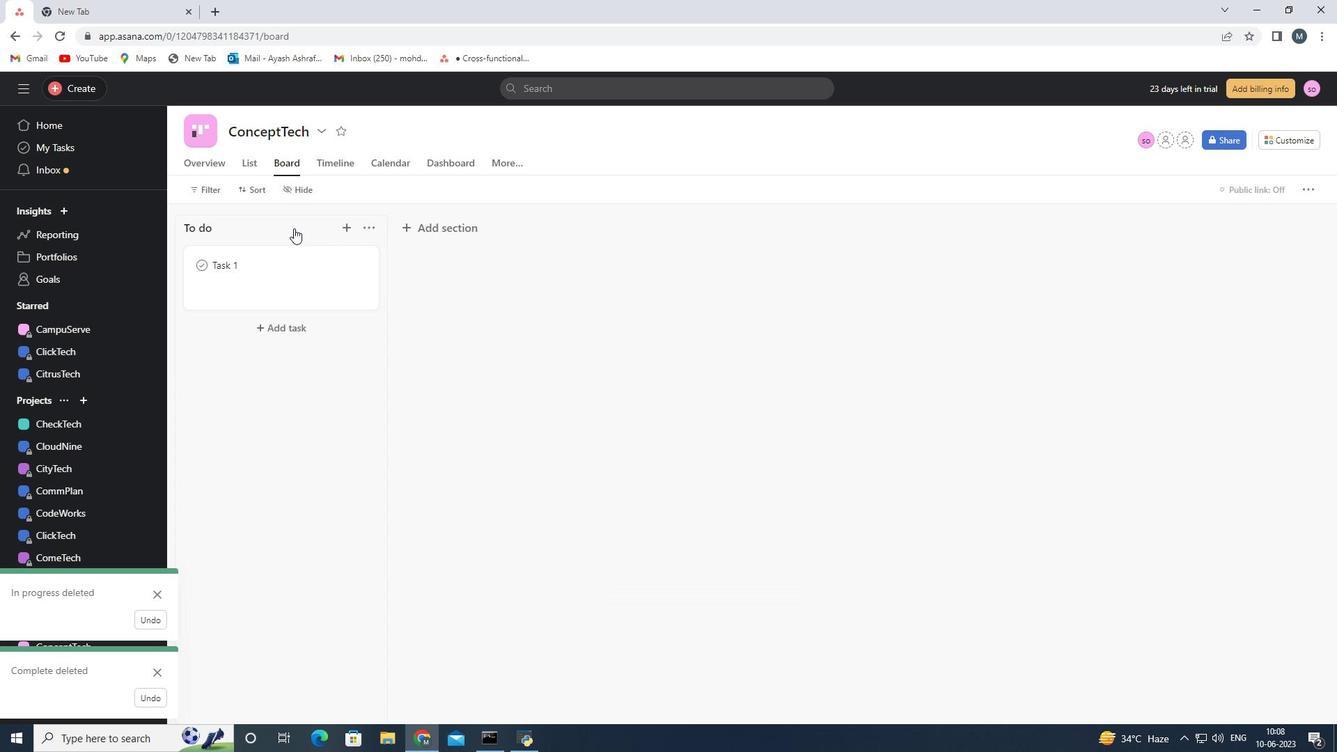
Action: Mouse pressed left at (291, 227)
Screenshot: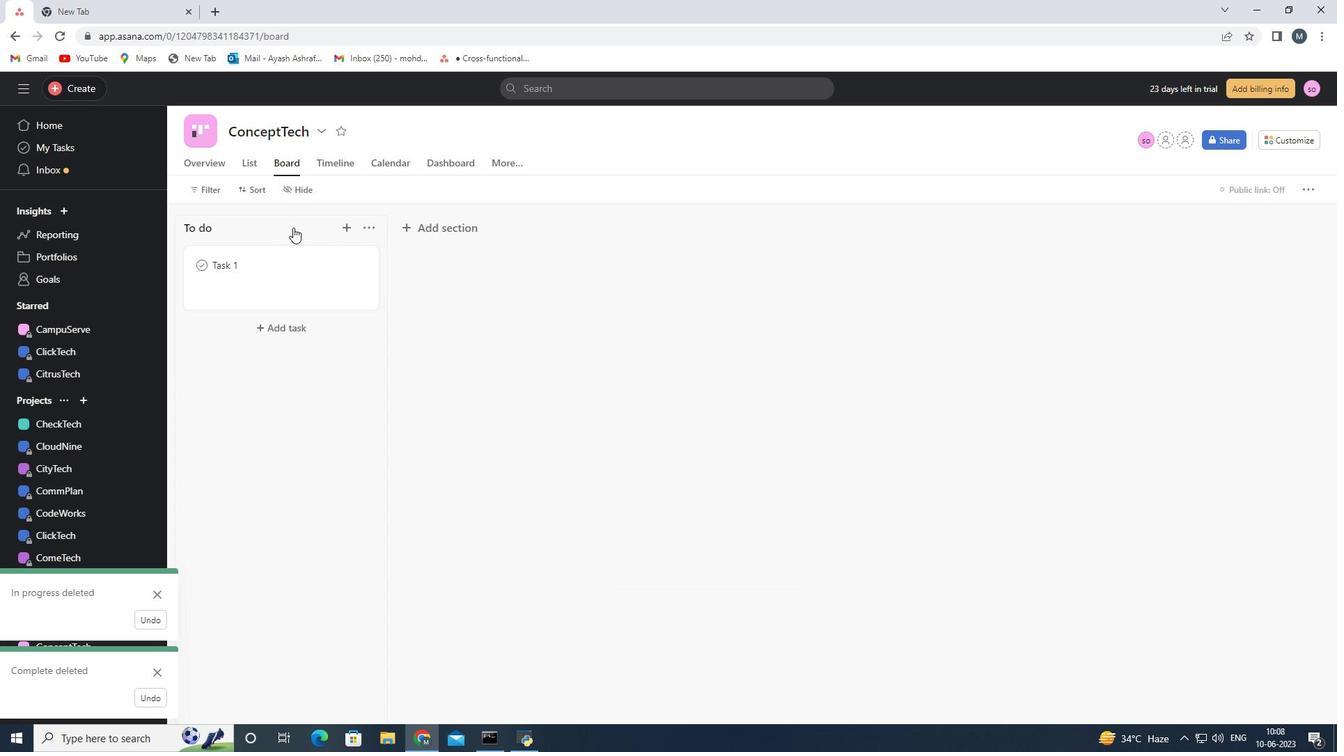 
Action: Mouse moved to (291, 227)
Screenshot: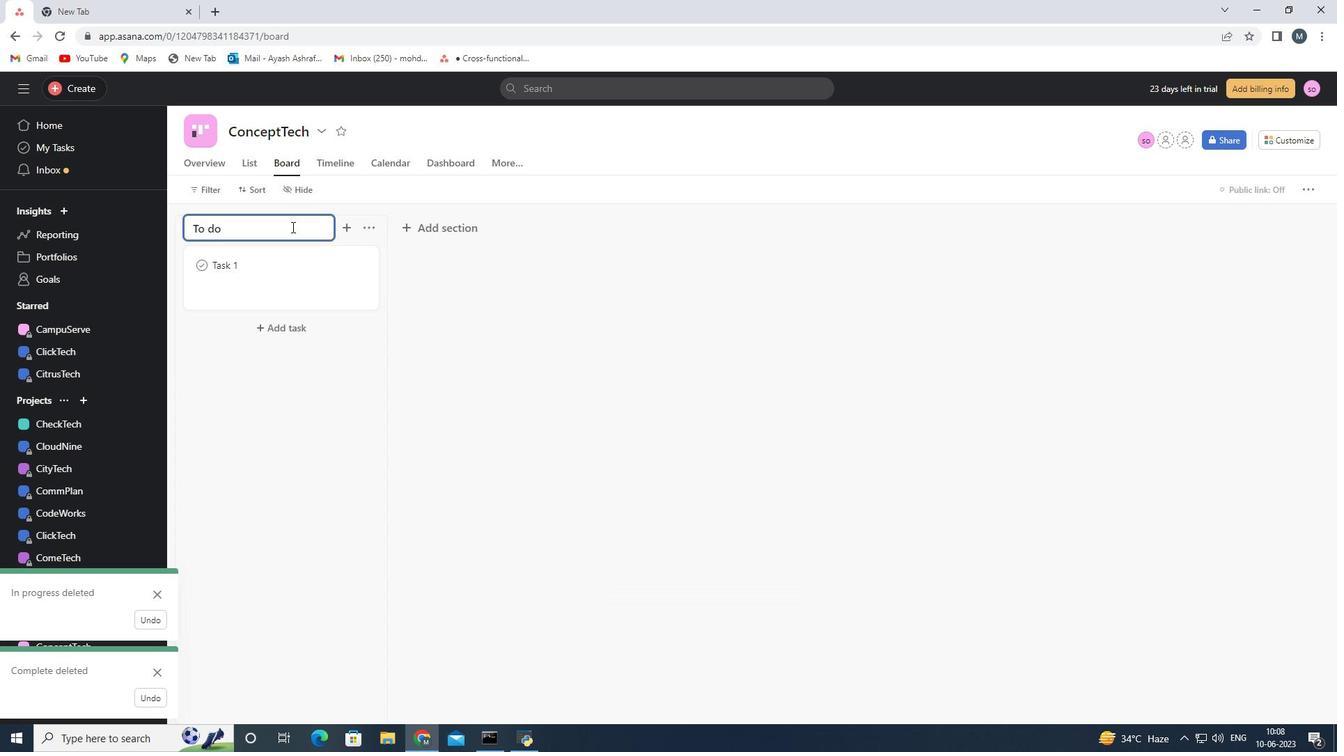 
Action: Key pressed <Key.backspace><Key.backspace><Key.backspace><Key.backspace><Key.backspace><Key.backspace><Key.backspace><Key.backspace><Key.backspace><Key.backspace><Key.backspace><Key.backspace><Key.backspace><Key.backspace><Key.backspace><Key.shift><Key.shift>Untitled<Key.space>
Screenshot: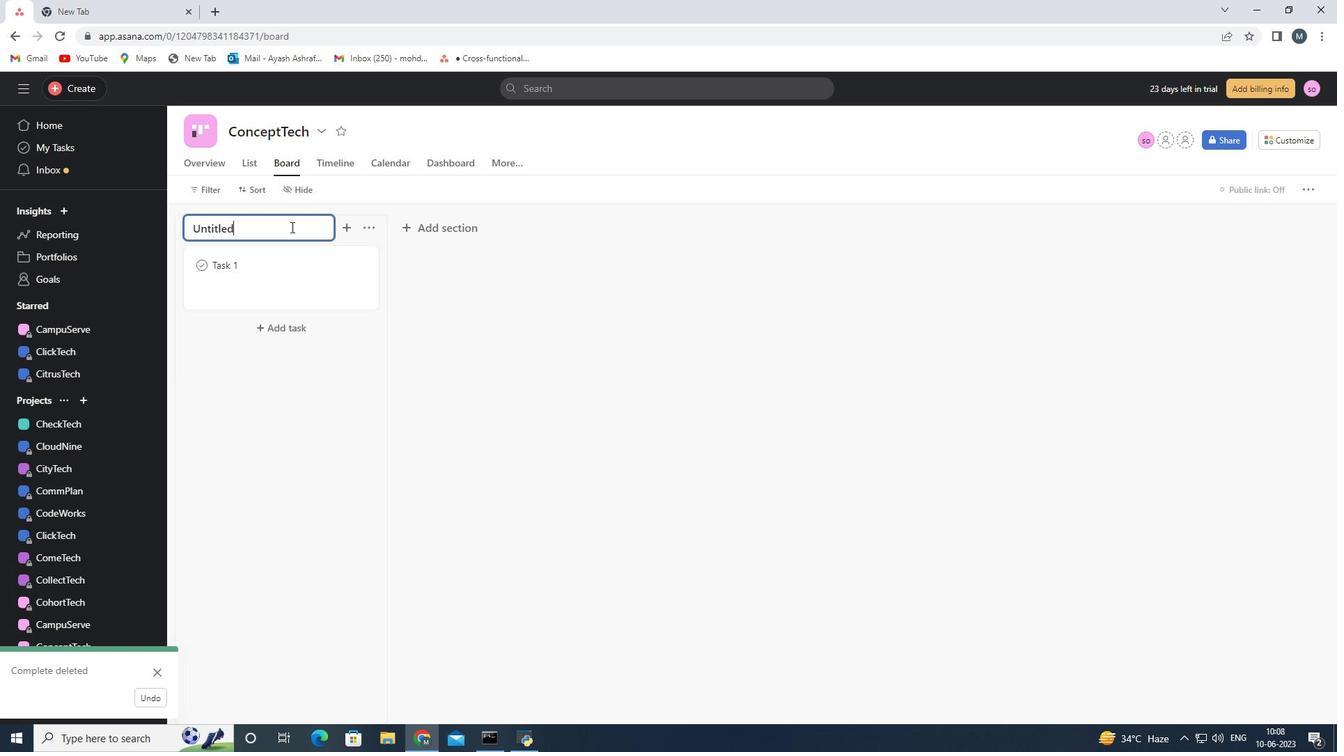 
Action: Mouse moved to (365, 264)
Screenshot: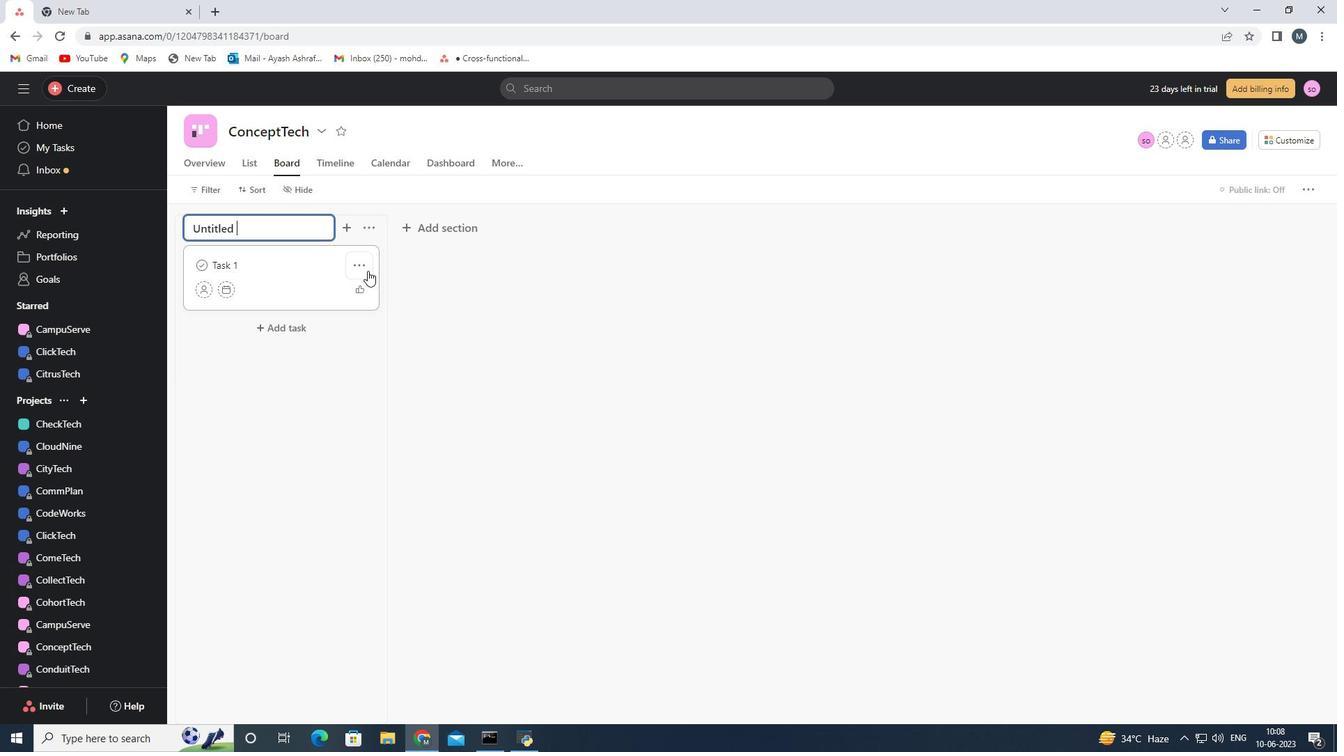 
Action: Mouse pressed left at (365, 264)
Screenshot: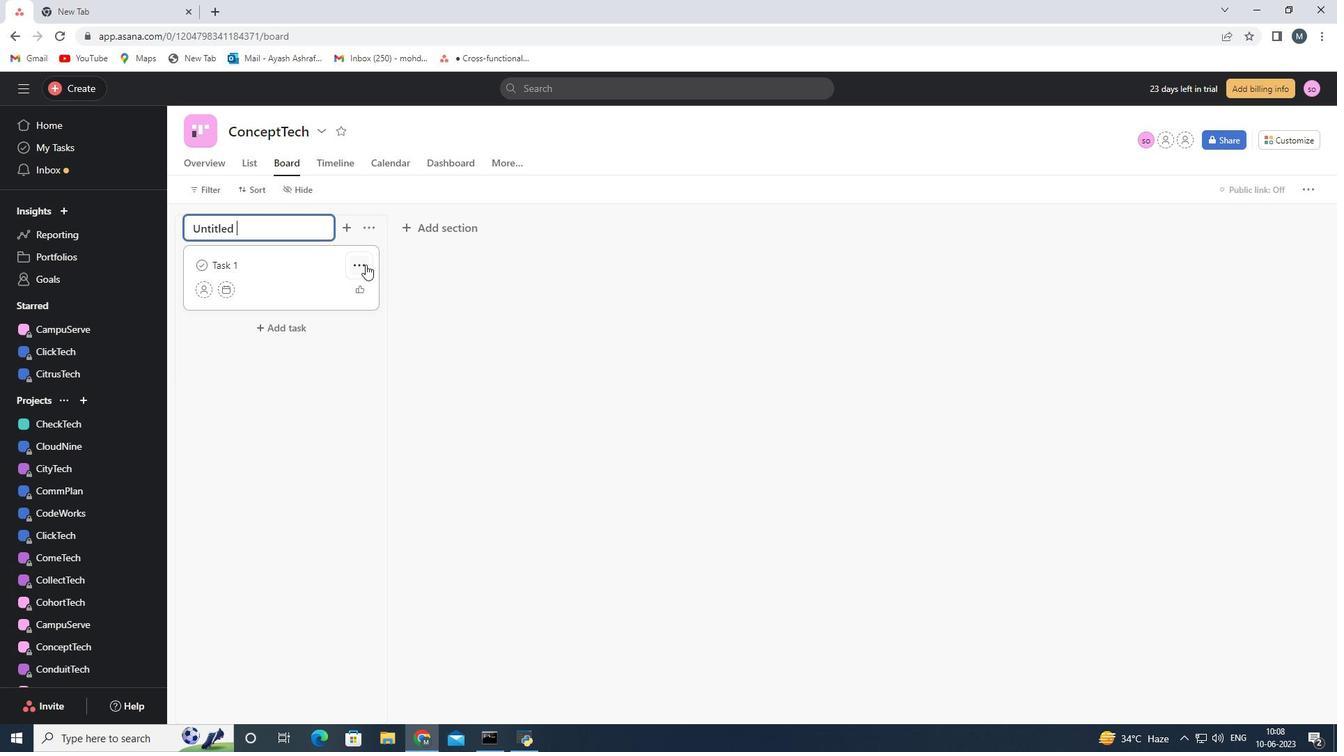 
Action: Mouse moved to (406, 569)
Screenshot: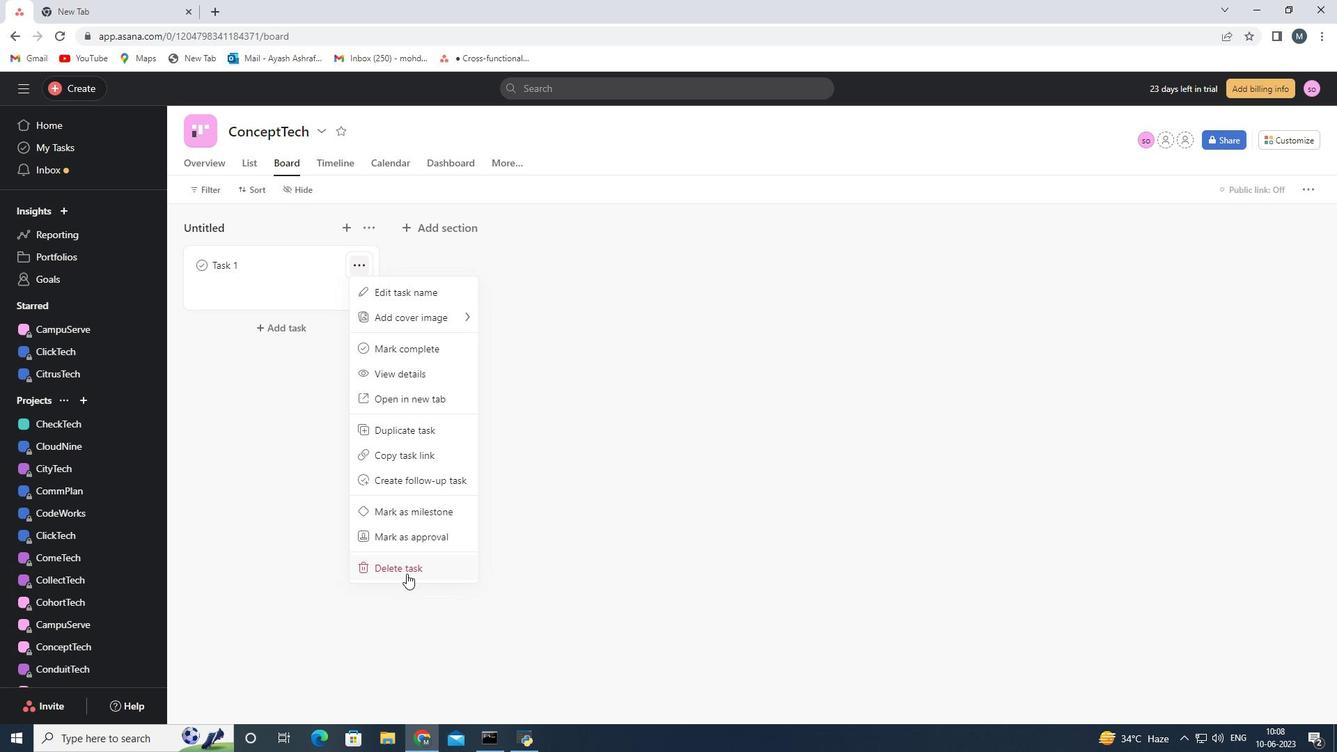
Action: Mouse pressed left at (406, 569)
Screenshot: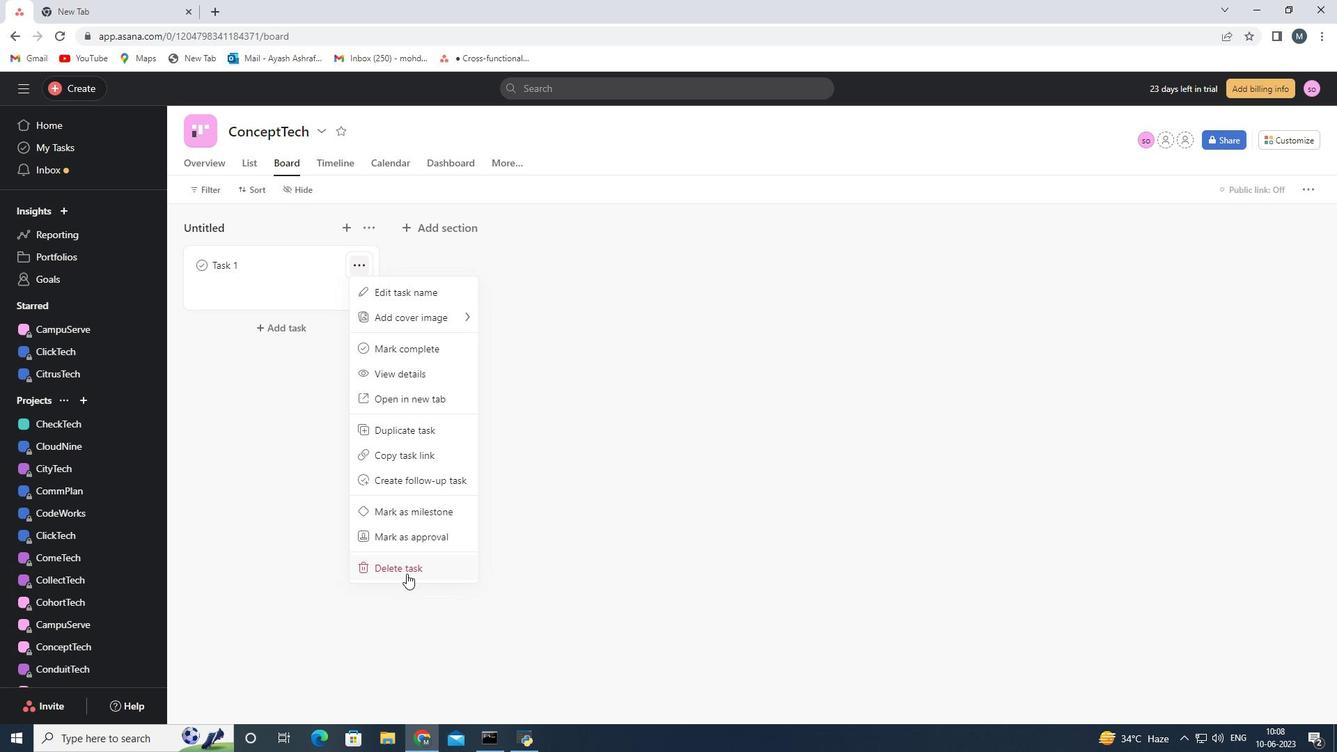 
Action: Mouse moved to (458, 222)
Screenshot: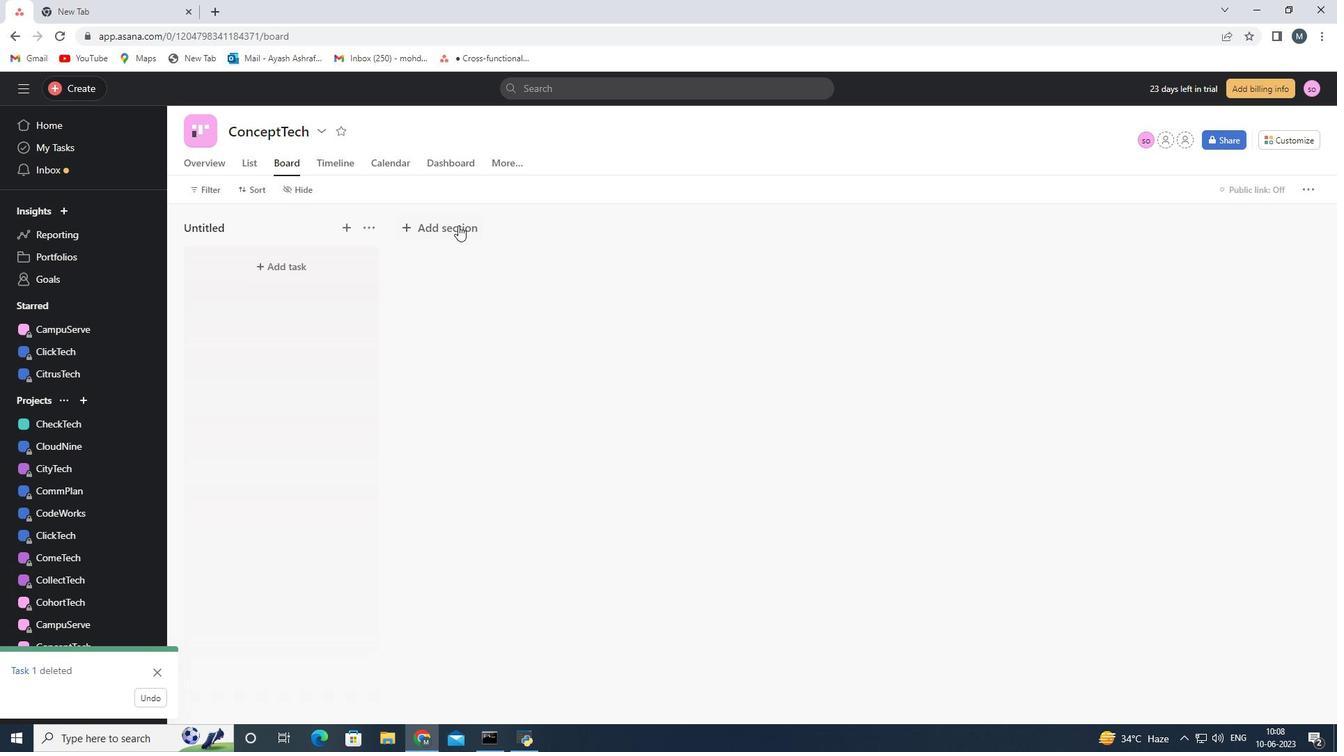 
Action: Mouse pressed left at (458, 222)
Screenshot: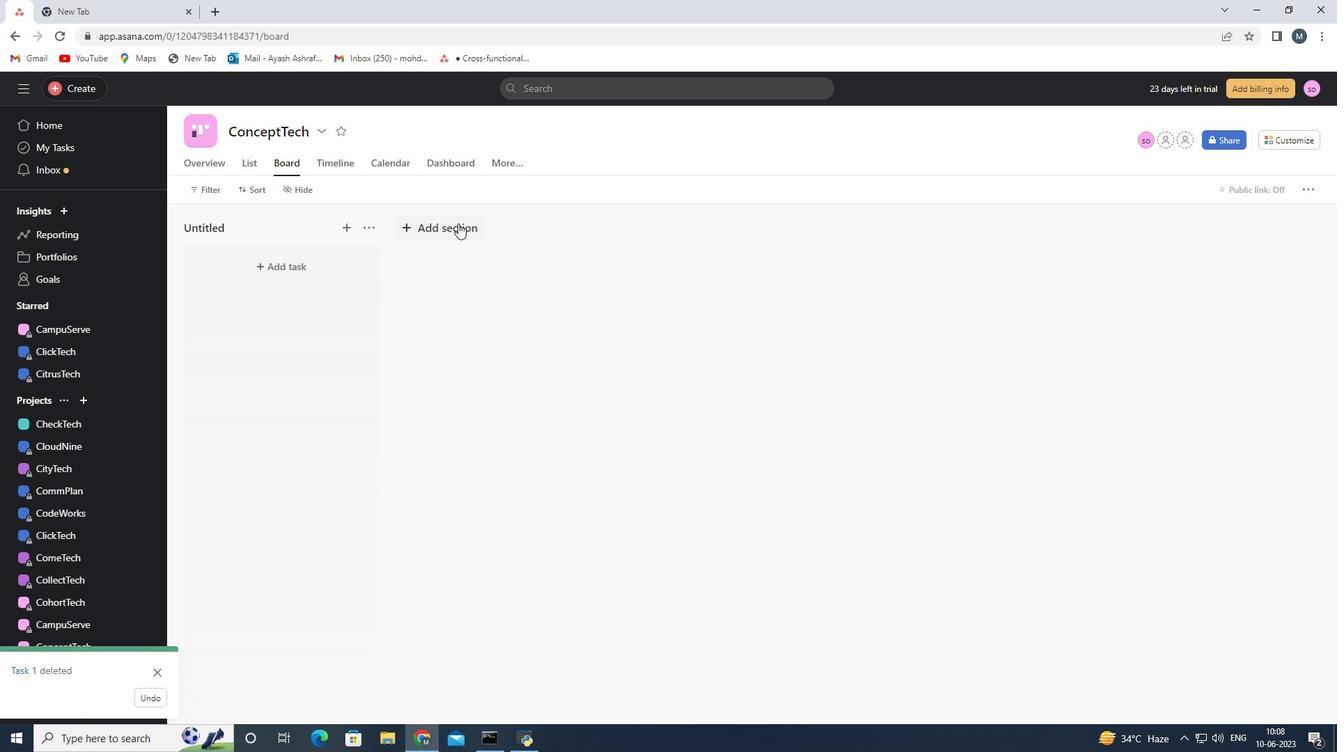 
Action: Mouse moved to (434, 229)
Screenshot: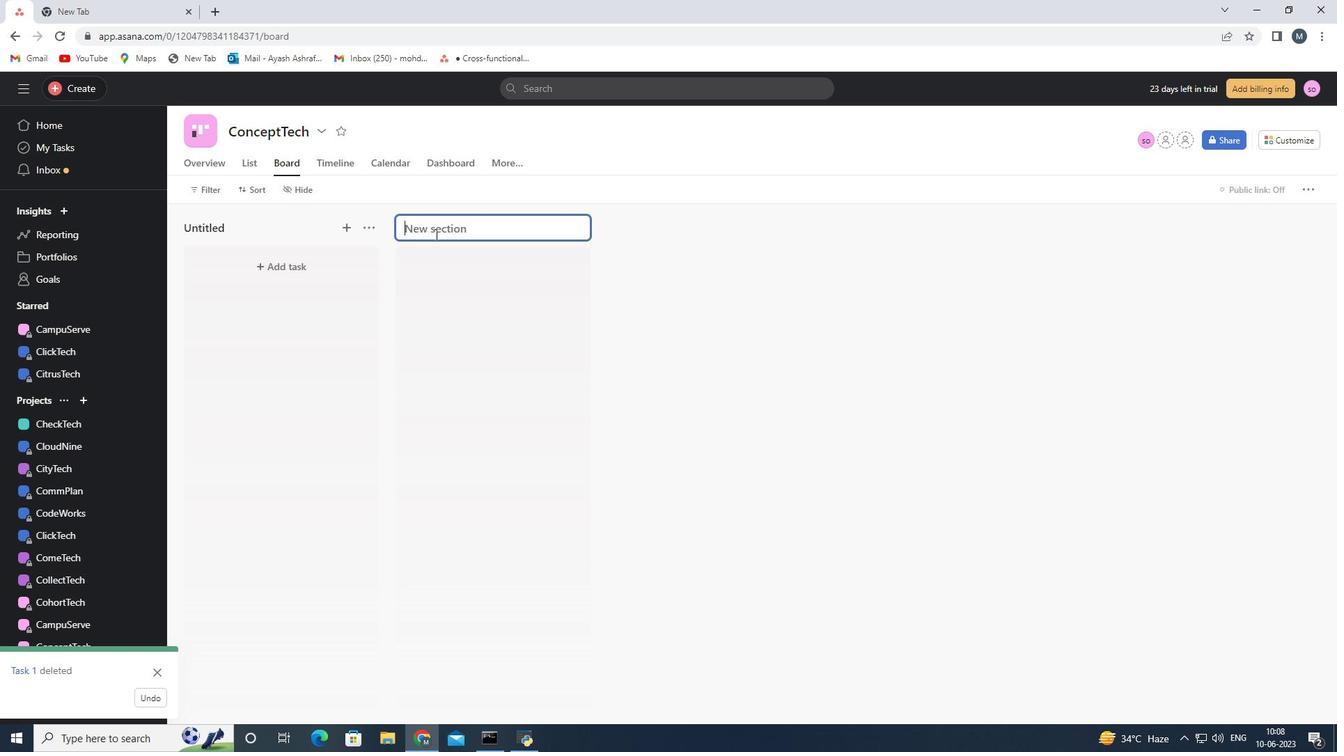 
Action: Mouse pressed left at (434, 229)
Screenshot: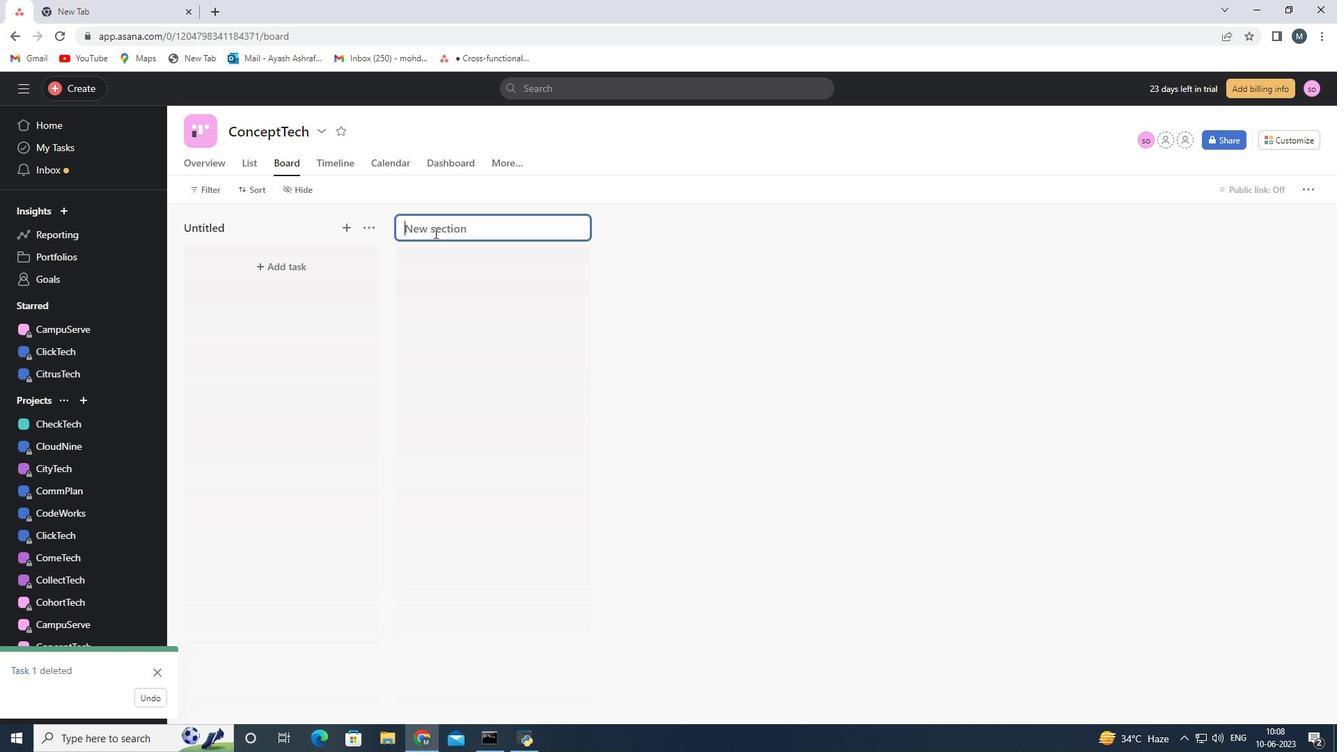 
Action: Key pressed <Key.shift>To-<Key.shift>Do<Key.enter><Key.shift>Doing<Key.enter><Key.shift>Done<Key.enter>
Screenshot: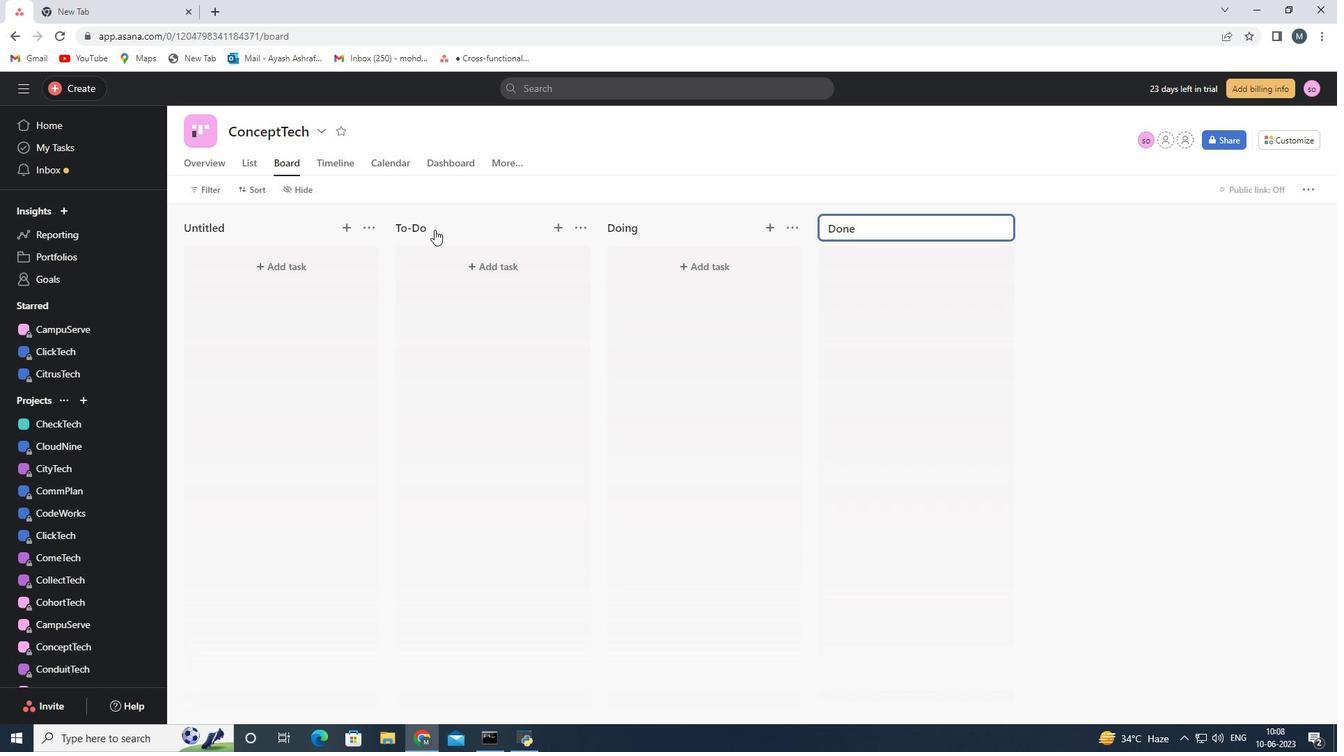 
Action: Mouse moved to (429, 229)
Screenshot: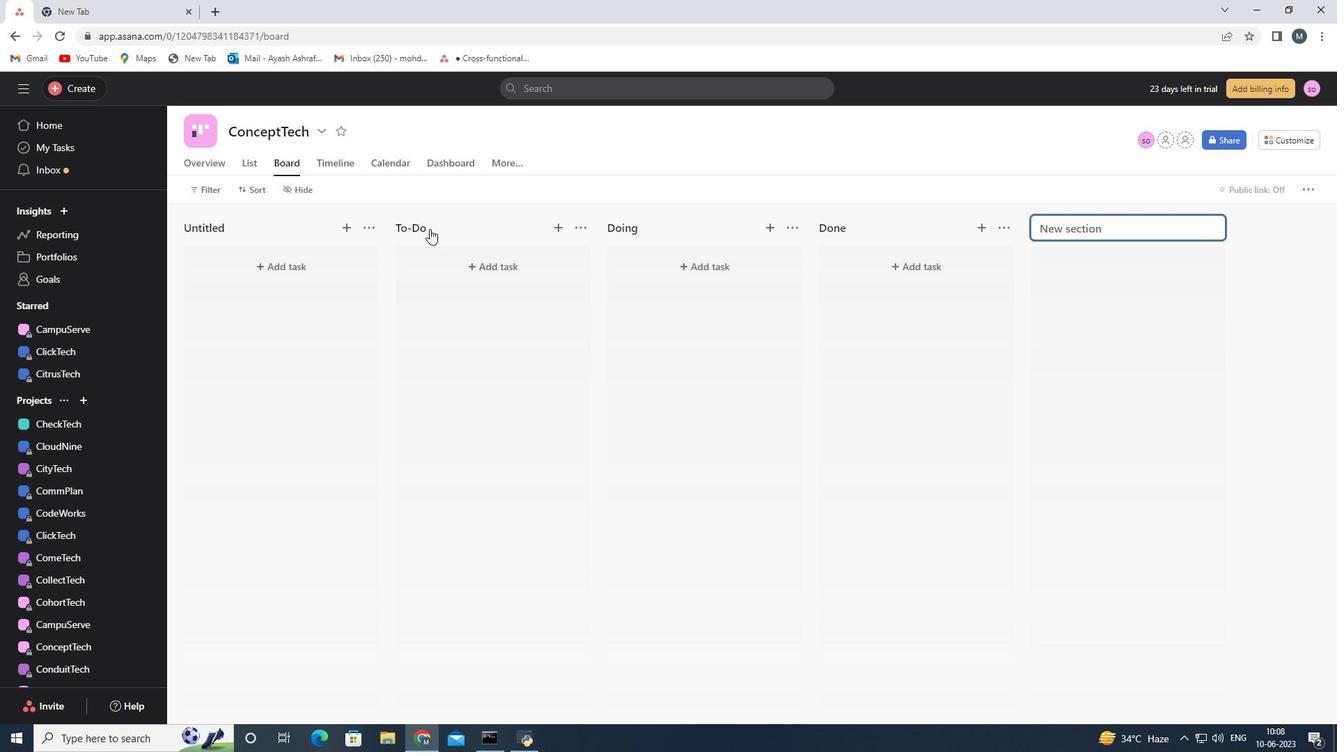 
